 Task: Search one way flight ticket for 1 adult, 5 children, 2 infants in seat and 1 infant on lap in first from Allentown: Lehigh Valley International Airport (was Allentown-bethlehem-easton International Airport) to Greenville: Pitt-greenville Airport on 5-2-2023. Choice of flights is Southwest. Number of bags: 1 checked bag. Price is upto 35000. Outbound departure time preference is 15:00.
Action: Mouse moved to (298, 250)
Screenshot: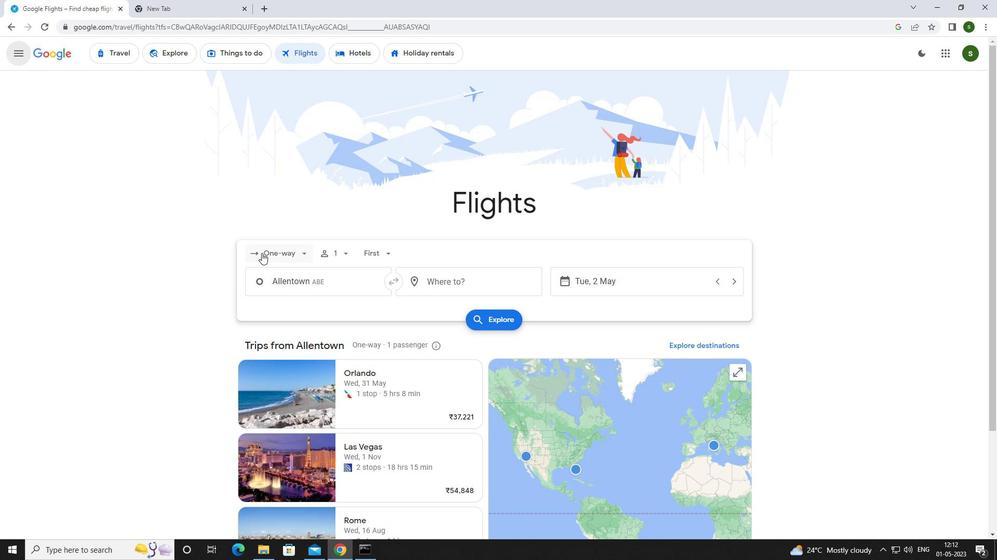 
Action: Mouse pressed left at (298, 250)
Screenshot: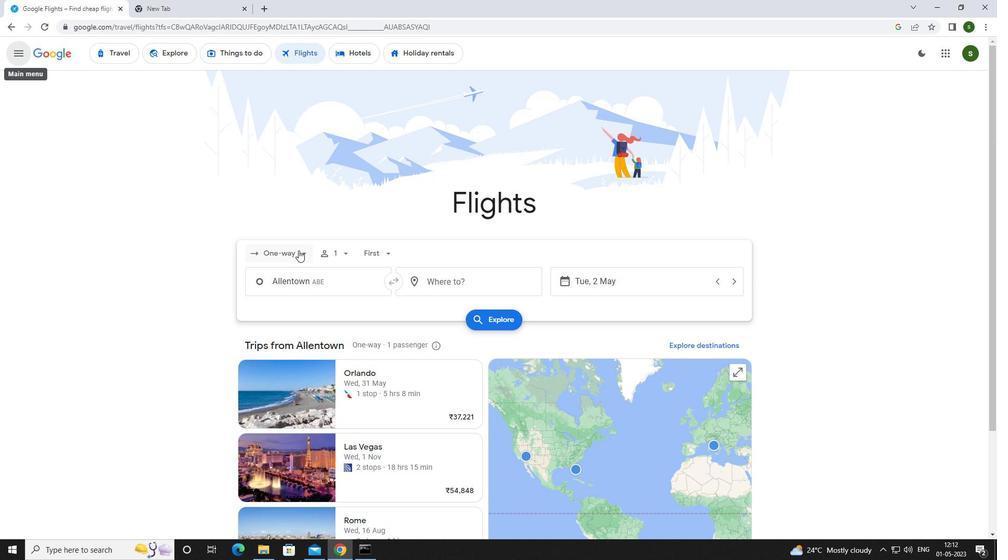 
Action: Mouse moved to (300, 304)
Screenshot: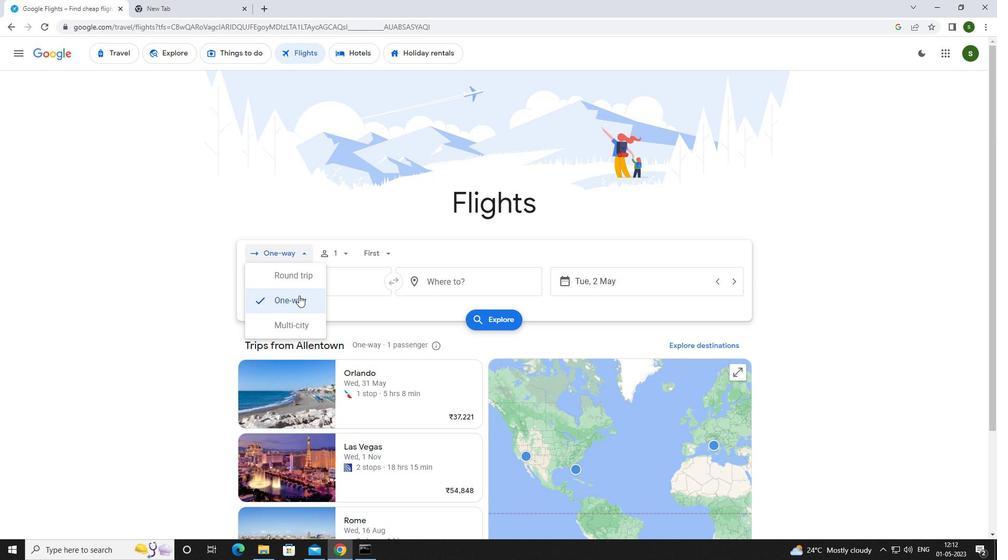 
Action: Mouse pressed left at (300, 304)
Screenshot: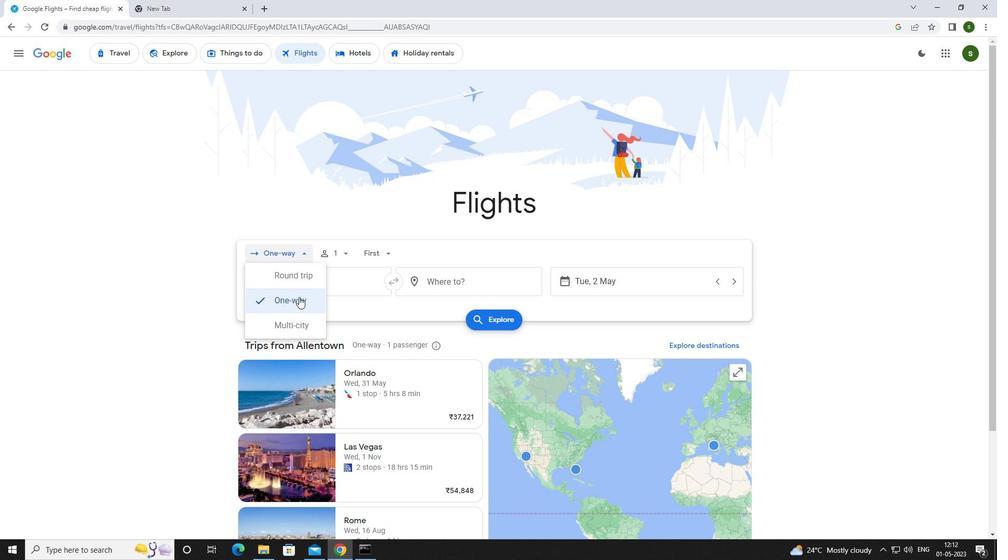 
Action: Mouse moved to (345, 256)
Screenshot: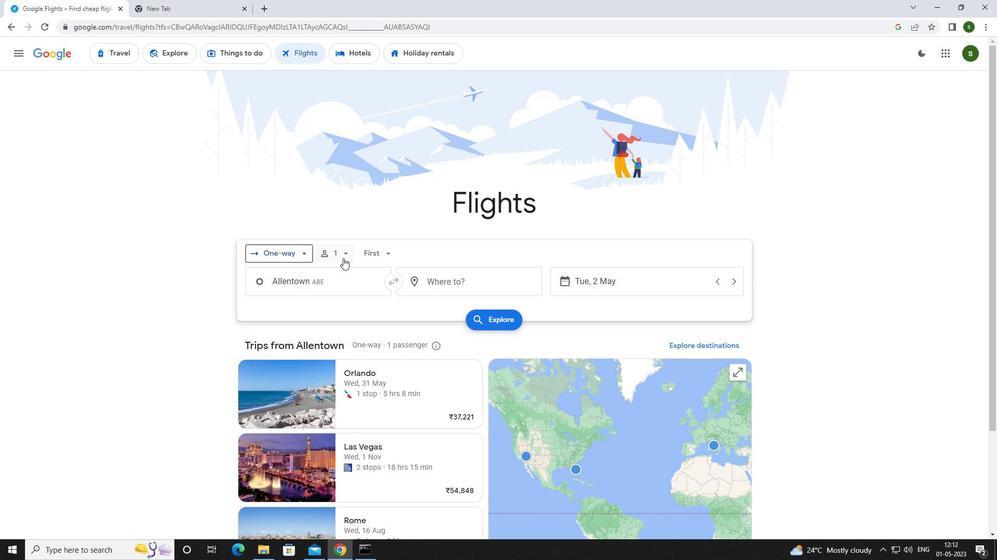 
Action: Mouse pressed left at (345, 256)
Screenshot: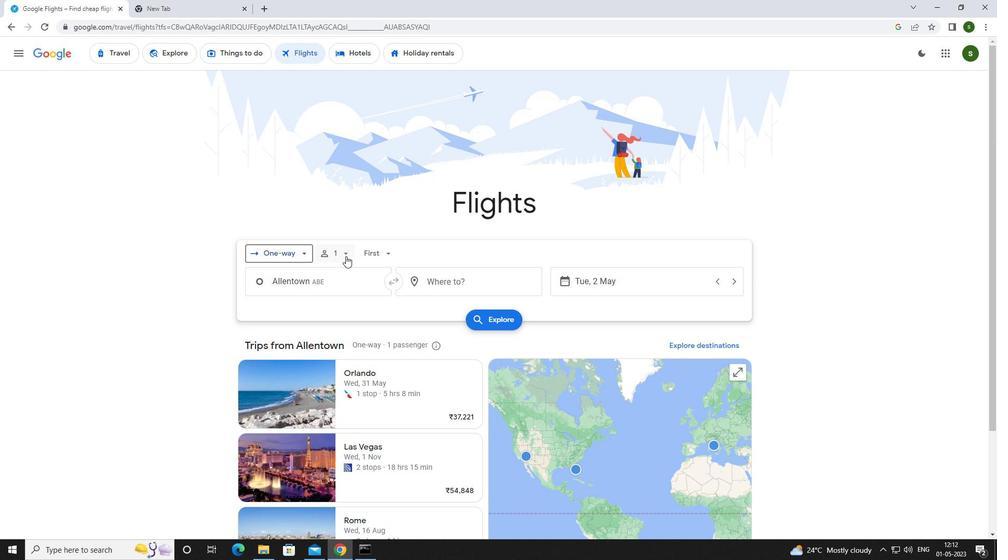 
Action: Mouse moved to (422, 302)
Screenshot: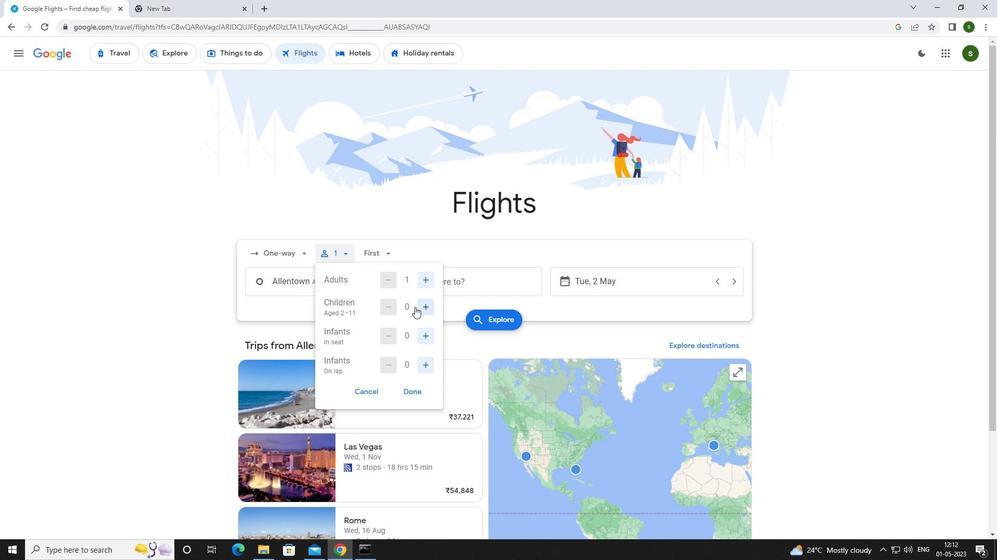 
Action: Mouse pressed left at (422, 302)
Screenshot: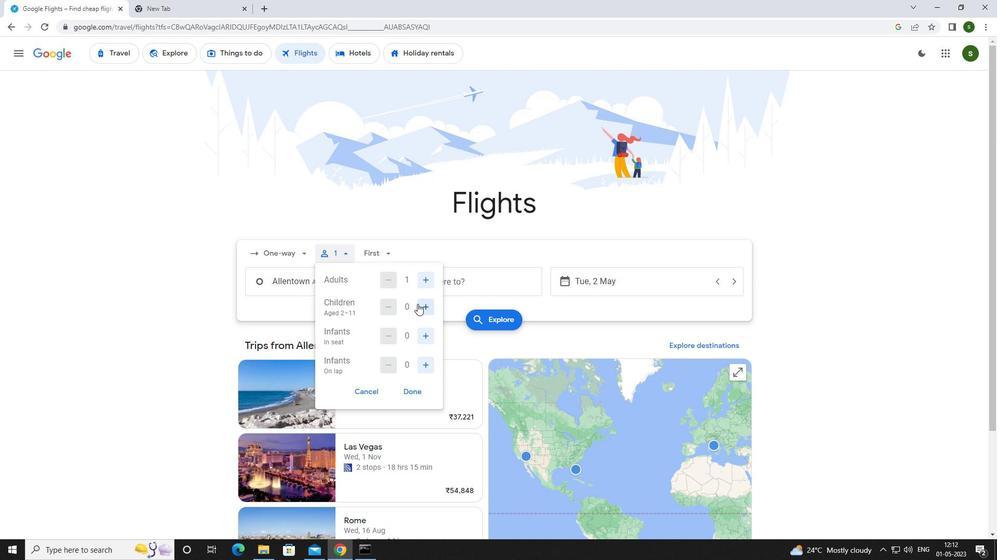 
Action: Mouse pressed left at (422, 302)
Screenshot: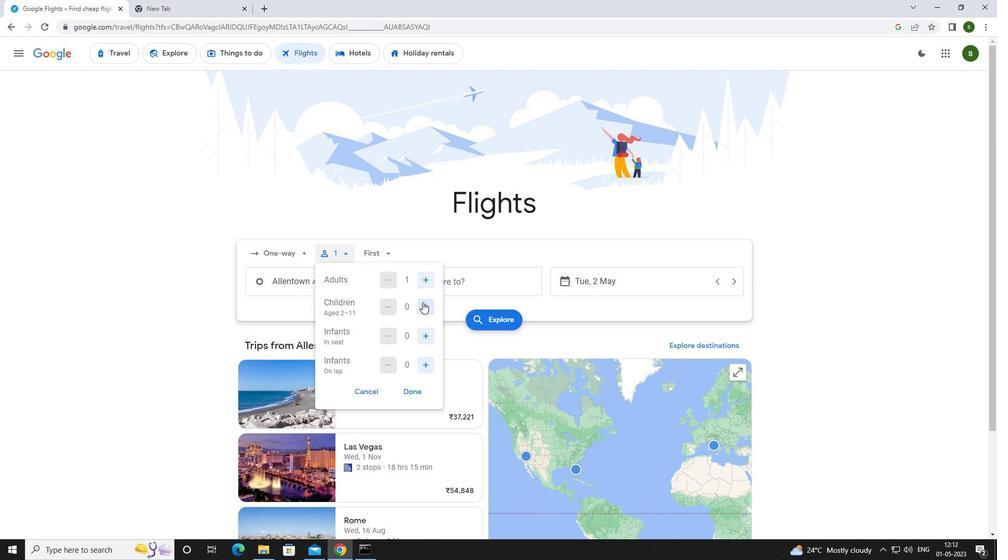 
Action: Mouse pressed left at (422, 302)
Screenshot: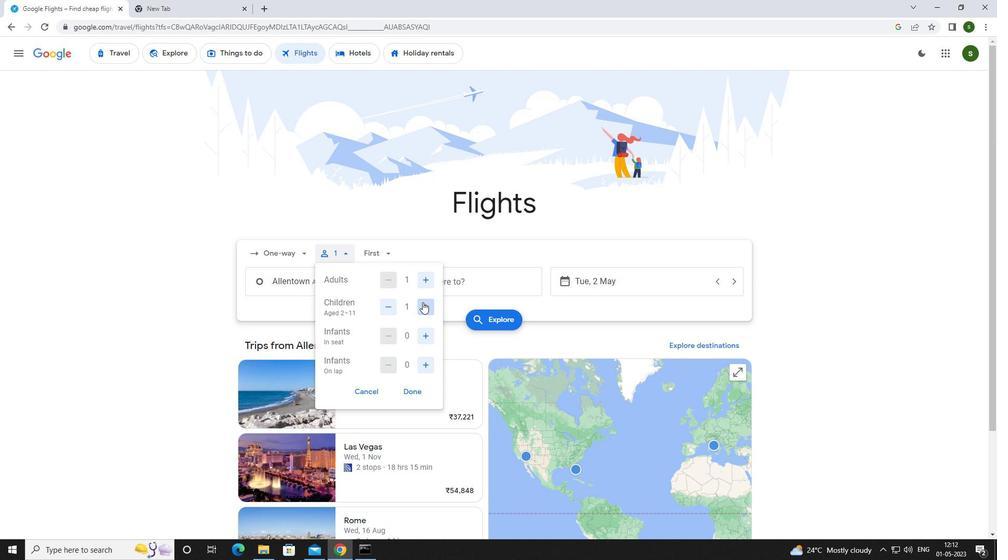 
Action: Mouse pressed left at (422, 302)
Screenshot: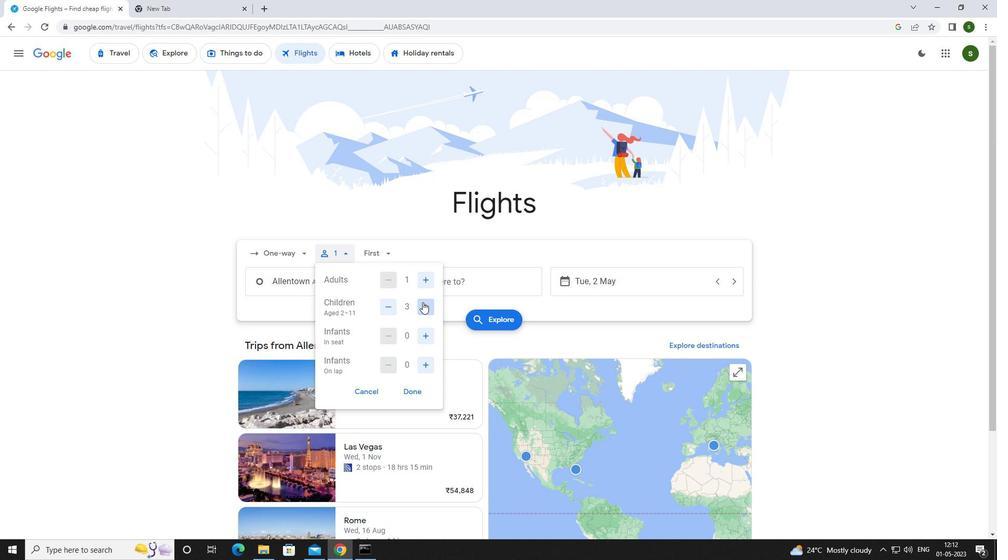 
Action: Mouse pressed left at (422, 302)
Screenshot: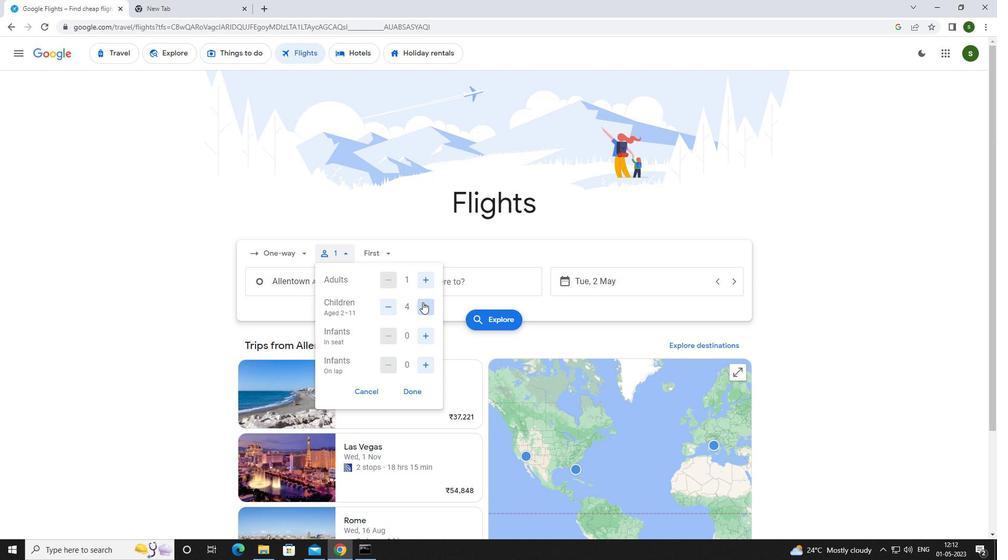 
Action: Mouse moved to (421, 335)
Screenshot: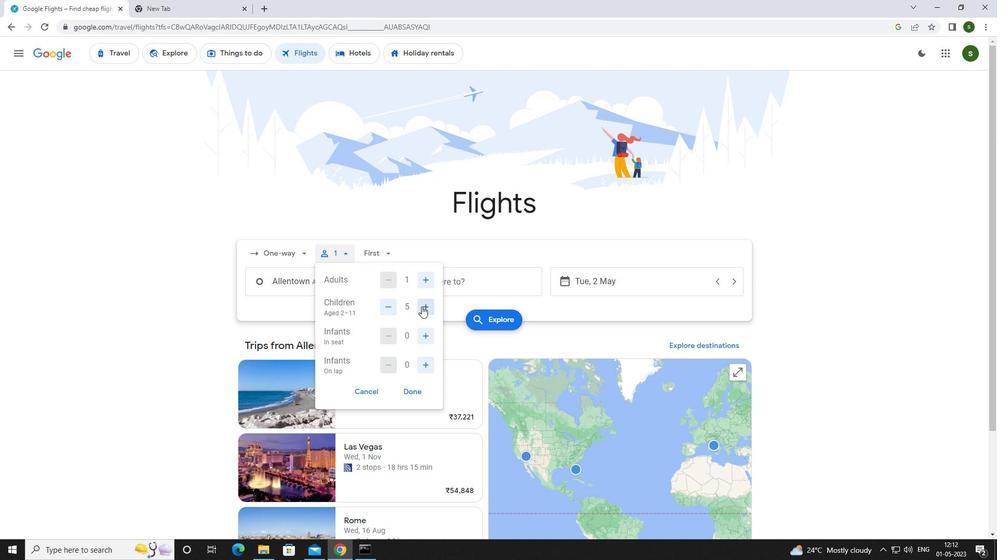 
Action: Mouse pressed left at (421, 335)
Screenshot: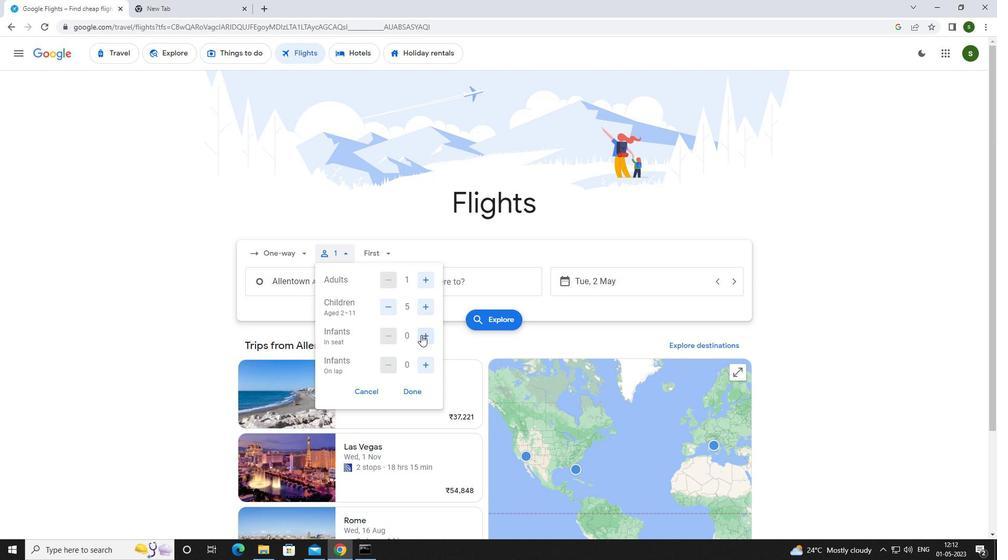 
Action: Mouse pressed left at (421, 335)
Screenshot: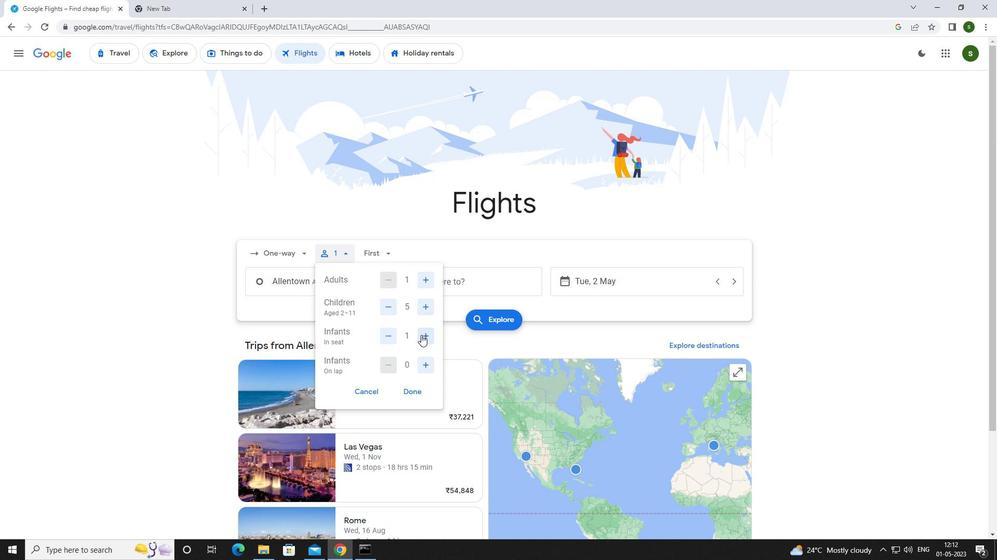 
Action: Mouse moved to (424, 360)
Screenshot: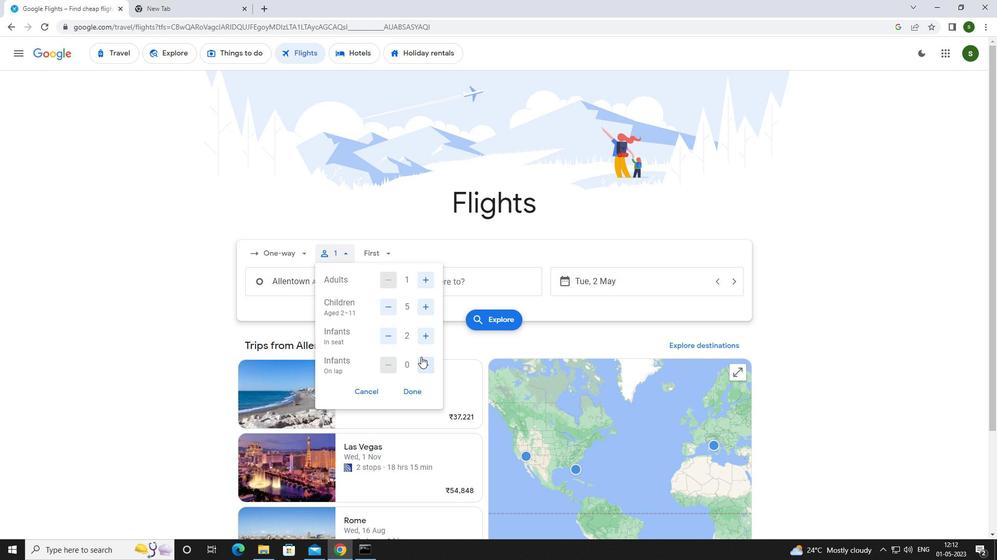 
Action: Mouse pressed left at (424, 360)
Screenshot: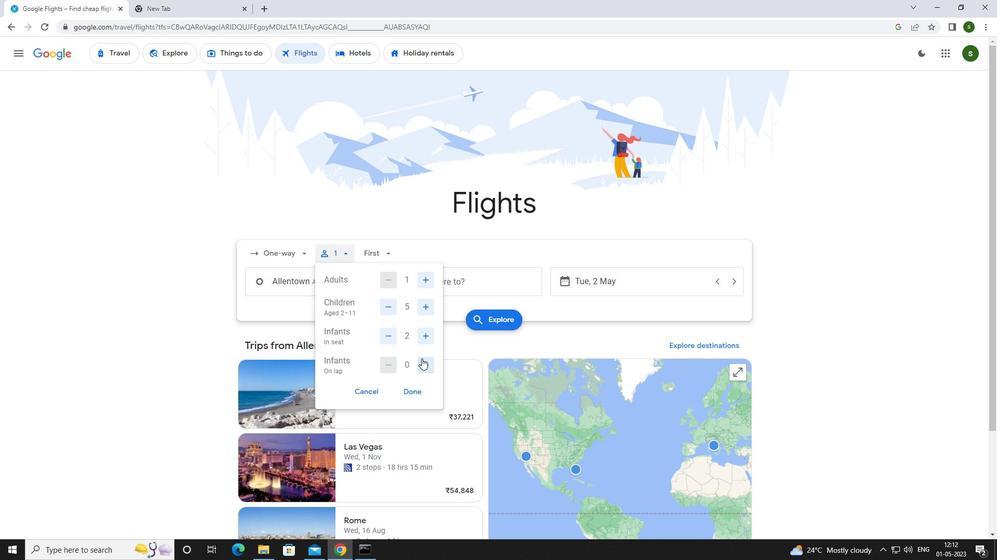 
Action: Mouse moved to (393, 338)
Screenshot: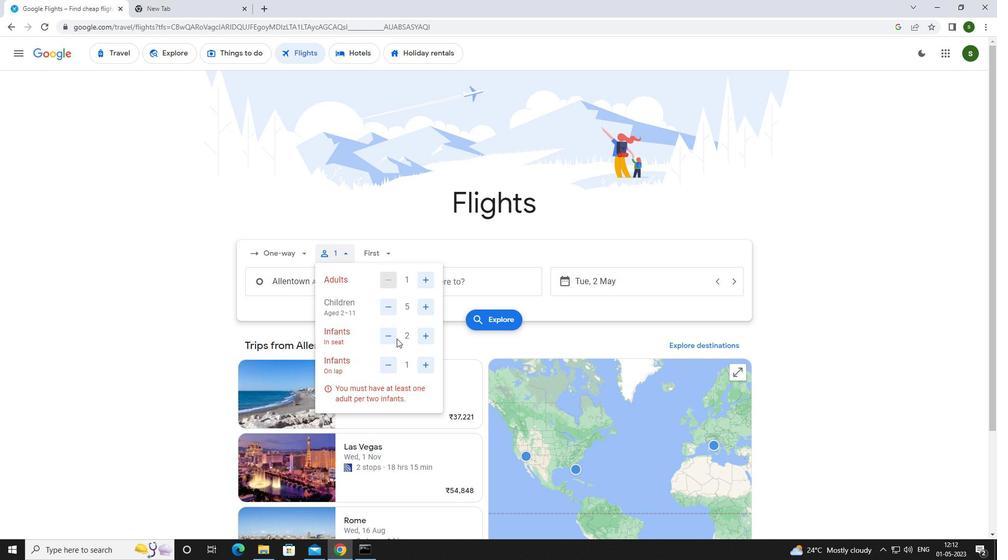 
Action: Mouse pressed left at (393, 338)
Screenshot: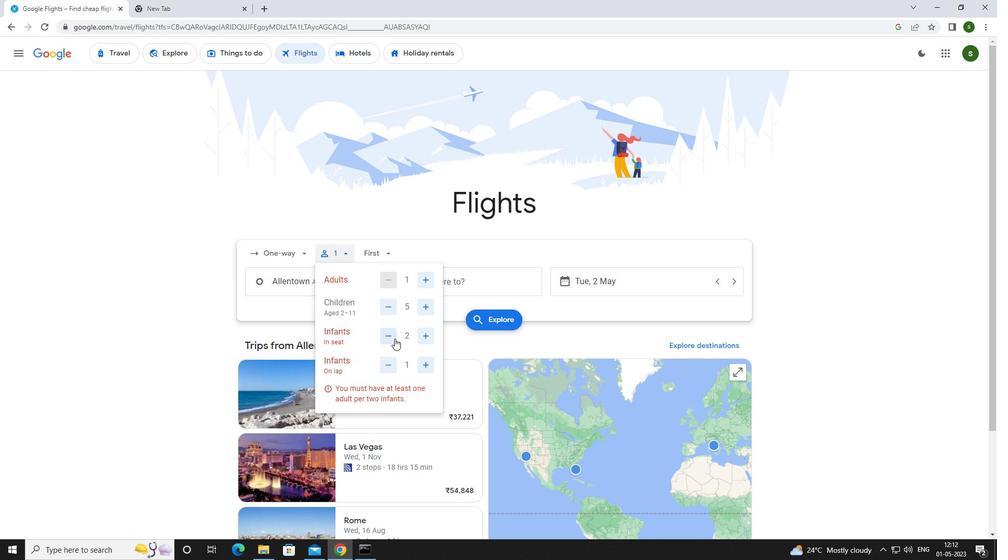 
Action: Mouse moved to (385, 256)
Screenshot: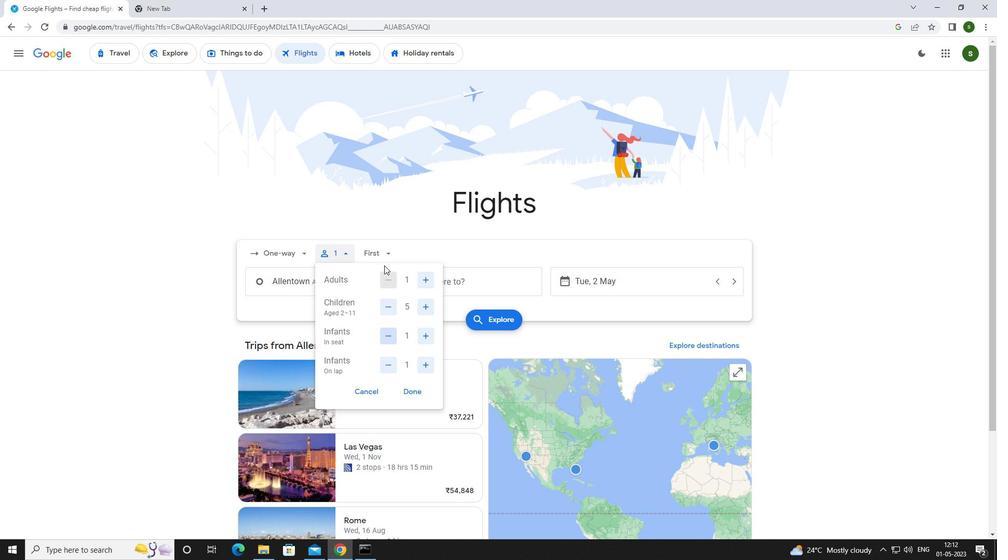
Action: Mouse pressed left at (385, 256)
Screenshot: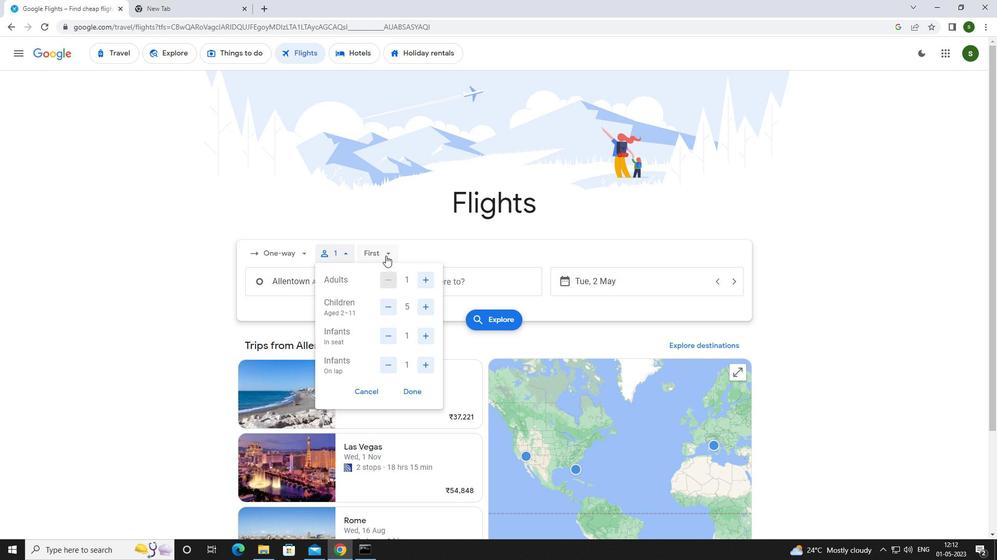 
Action: Mouse moved to (409, 349)
Screenshot: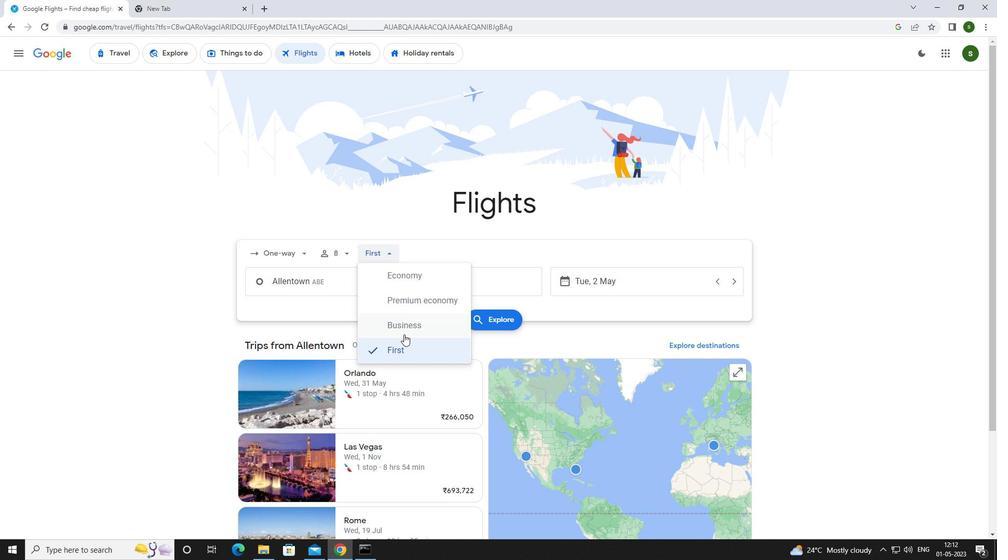 
Action: Mouse pressed left at (409, 349)
Screenshot: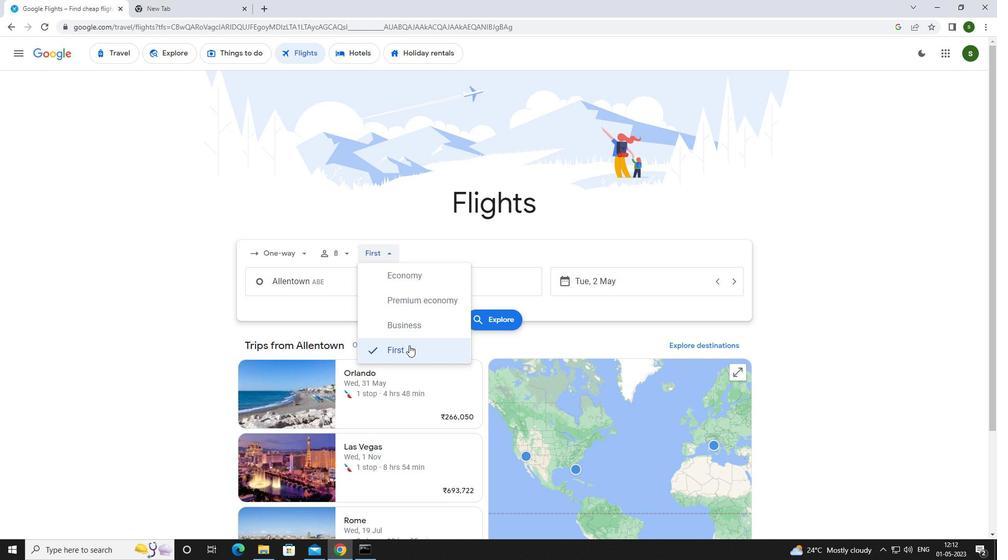 
Action: Mouse moved to (352, 284)
Screenshot: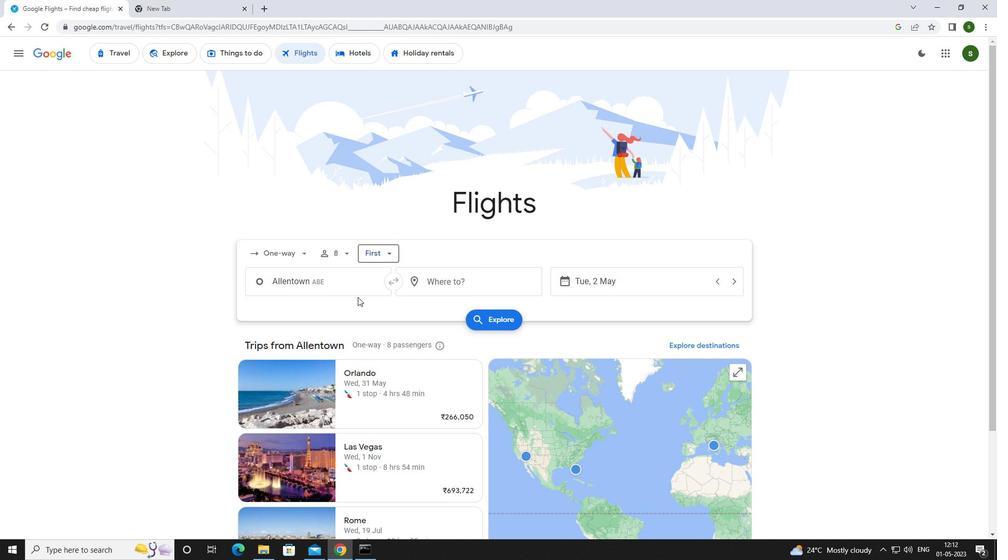 
Action: Mouse pressed left at (352, 284)
Screenshot: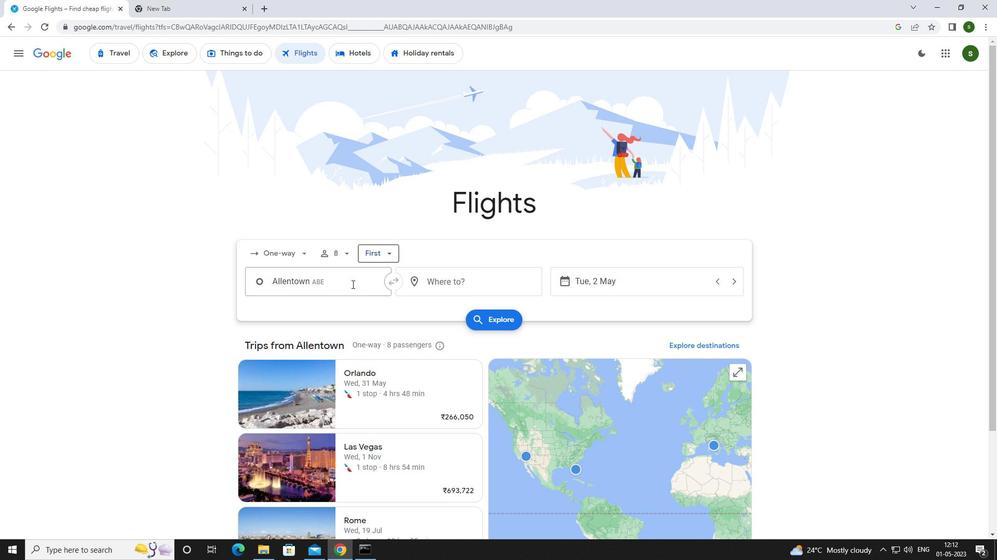 
Action: Mouse moved to (352, 284)
Screenshot: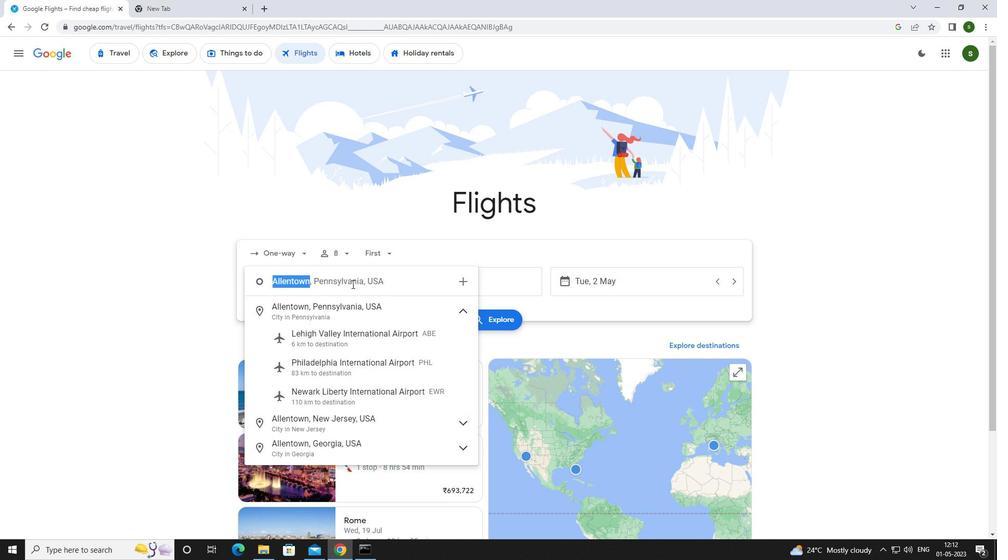 
Action: Key pressed <Key.caps_lock>l<Key.caps_lock>ehigh
Screenshot: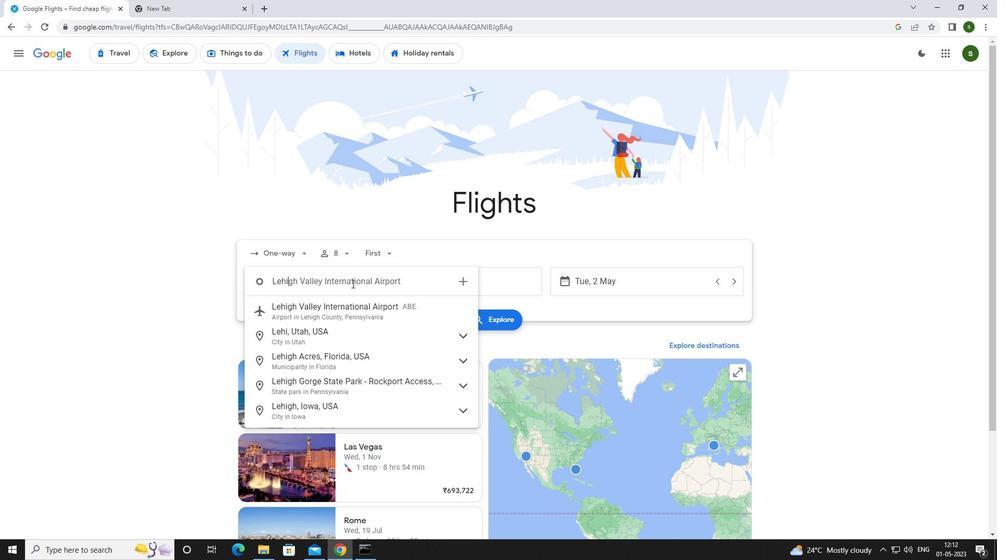 
Action: Mouse moved to (346, 314)
Screenshot: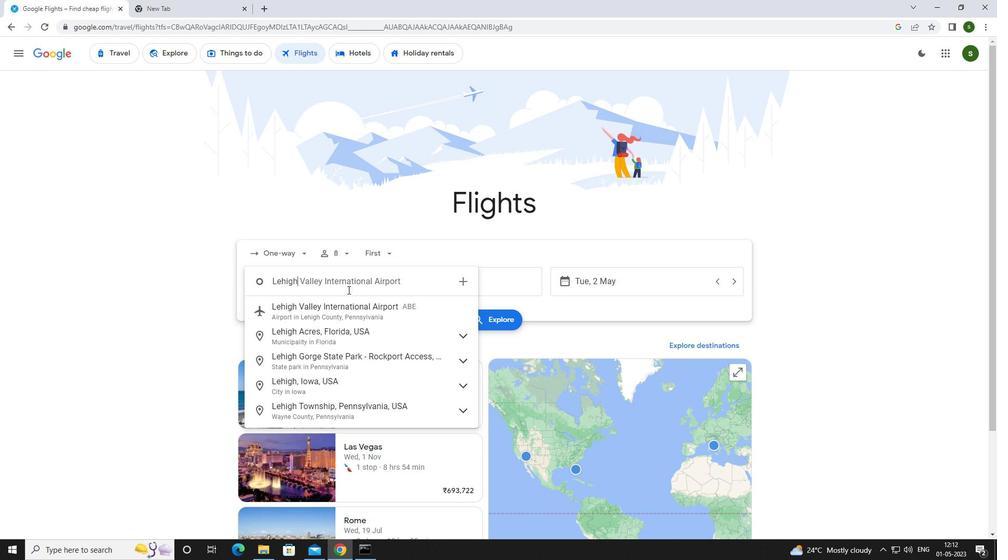 
Action: Mouse pressed left at (346, 314)
Screenshot: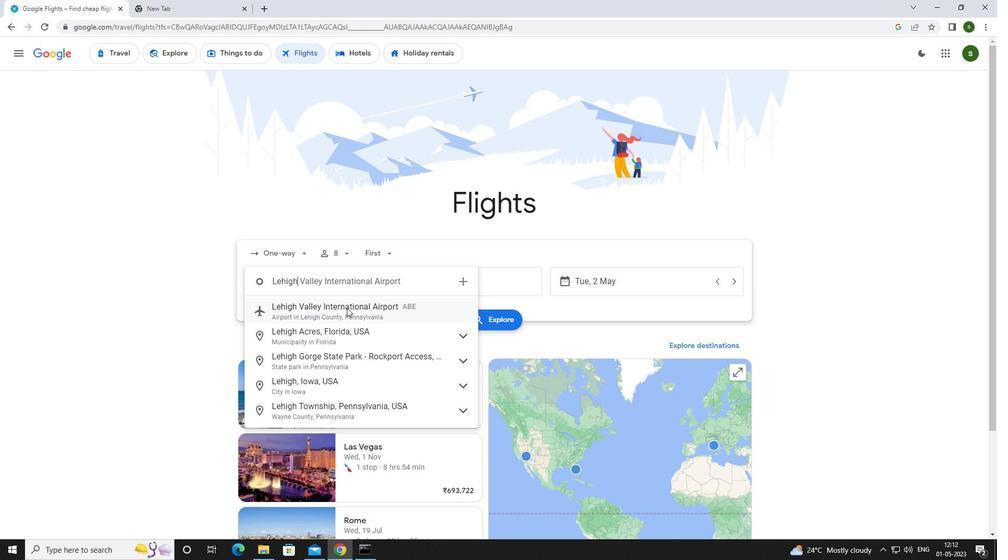 
Action: Mouse moved to (458, 284)
Screenshot: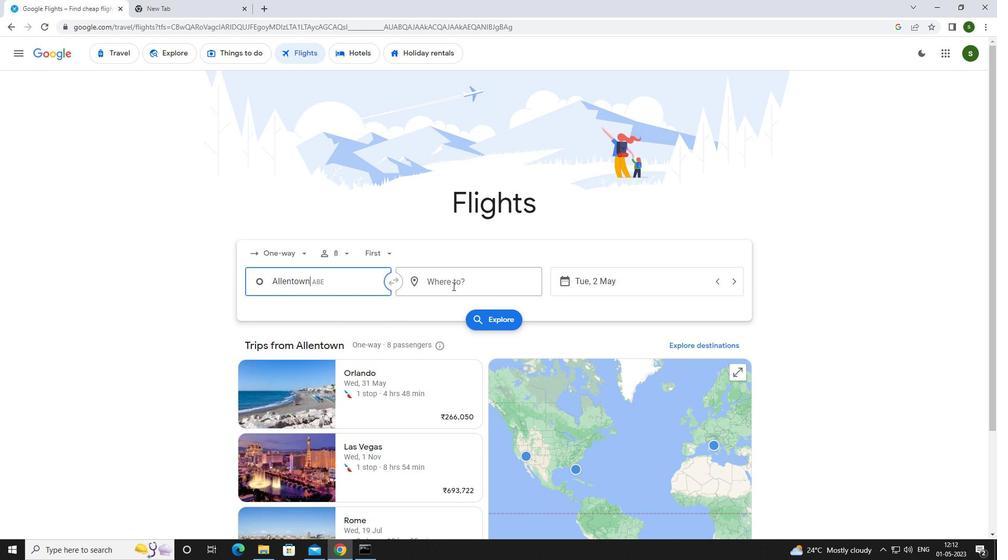
Action: Mouse pressed left at (458, 284)
Screenshot: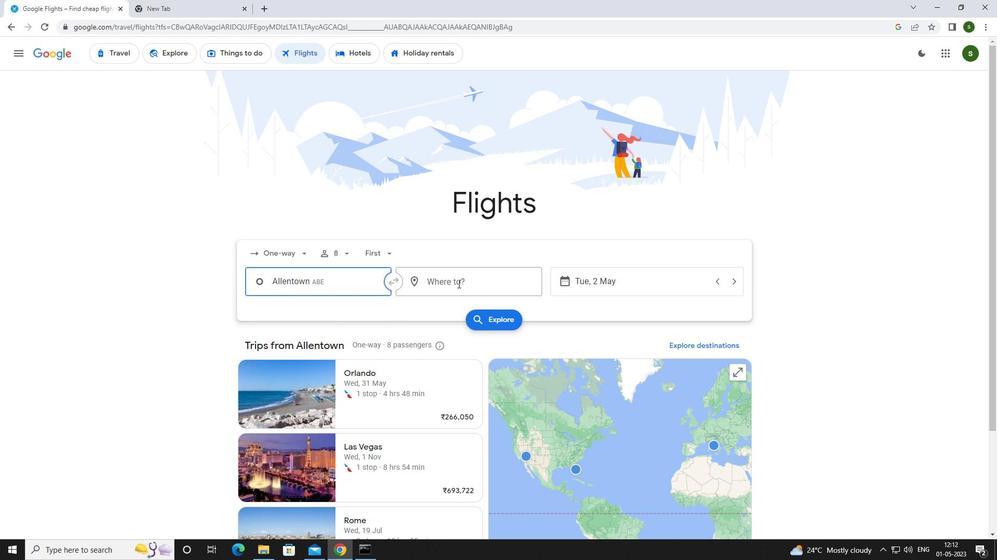 
Action: Mouse moved to (448, 286)
Screenshot: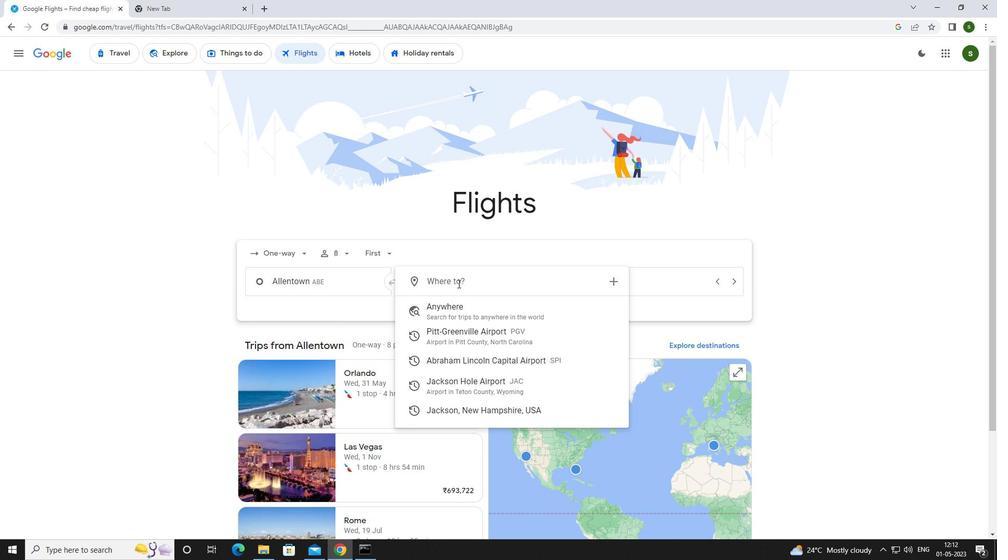 
Action: Key pressed <Key.caps_lock>p<Key.caps_lock>itt
Screenshot: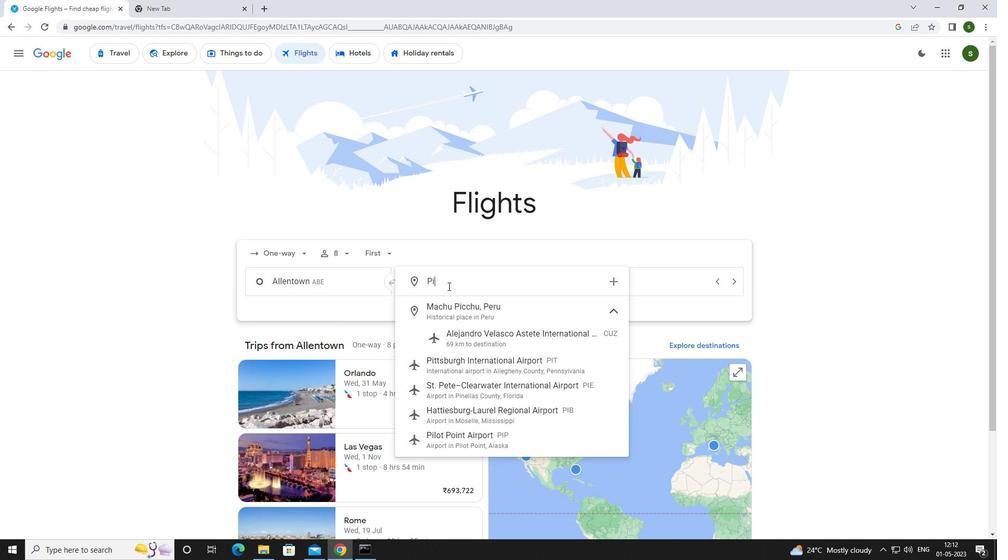 
Action: Mouse moved to (465, 390)
Screenshot: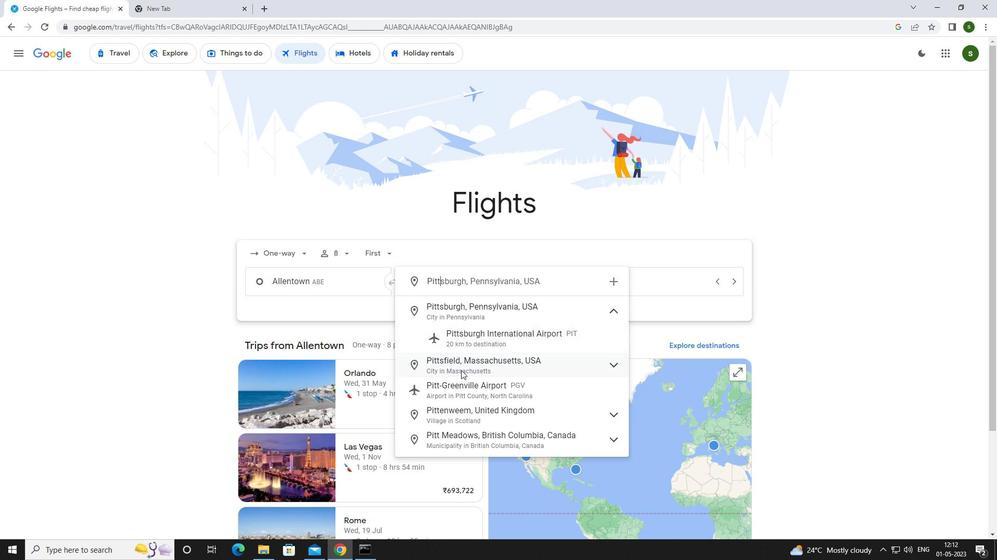 
Action: Mouse pressed left at (465, 390)
Screenshot: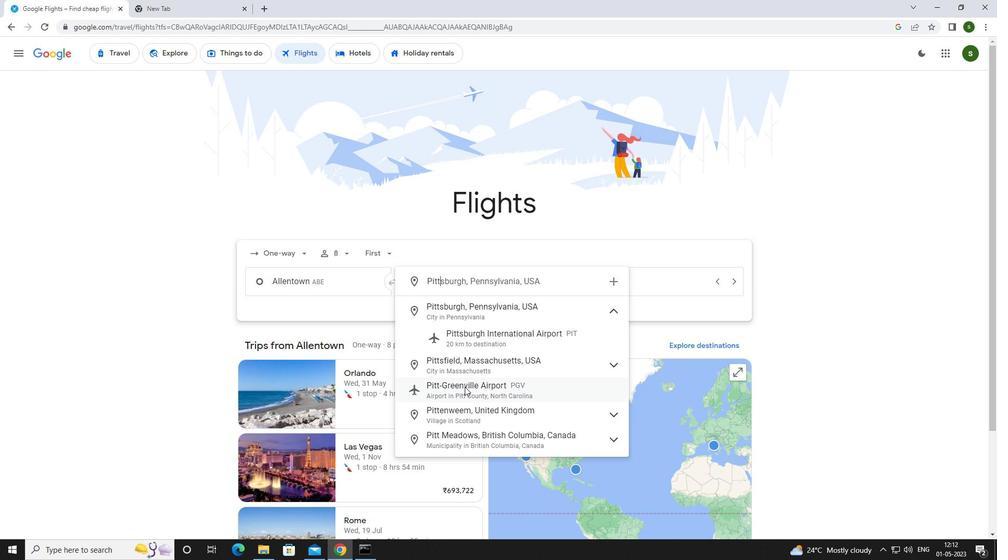 
Action: Mouse moved to (628, 288)
Screenshot: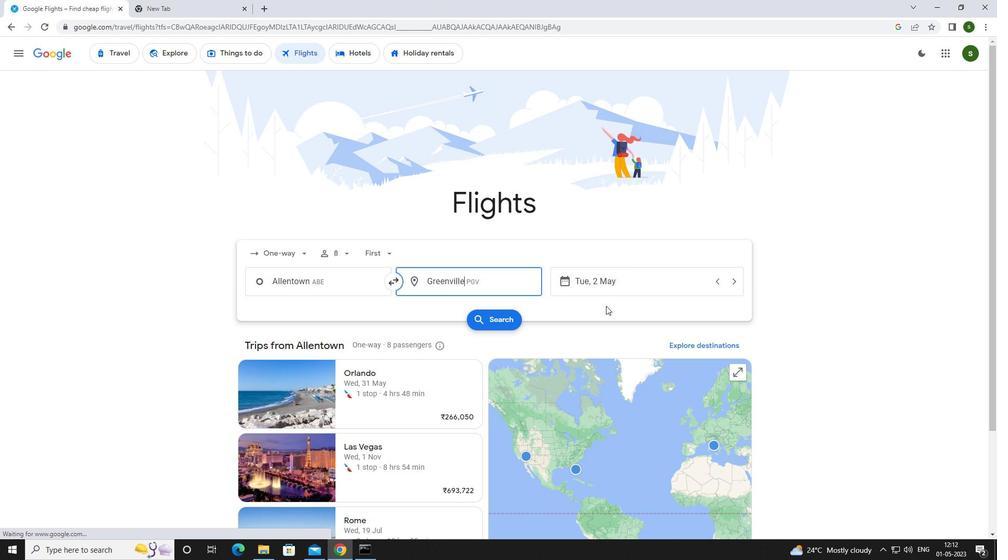 
Action: Mouse pressed left at (628, 288)
Screenshot: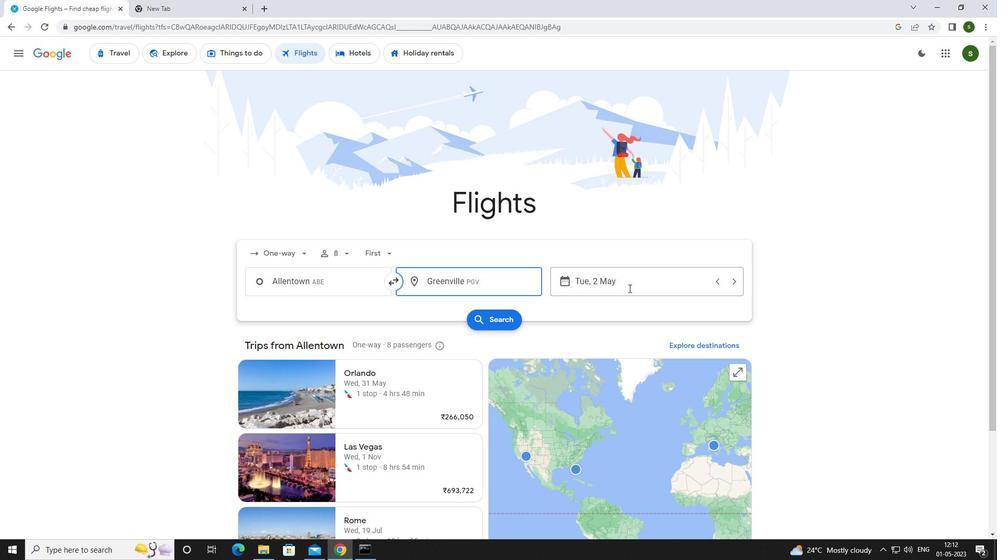 
Action: Mouse moved to (416, 351)
Screenshot: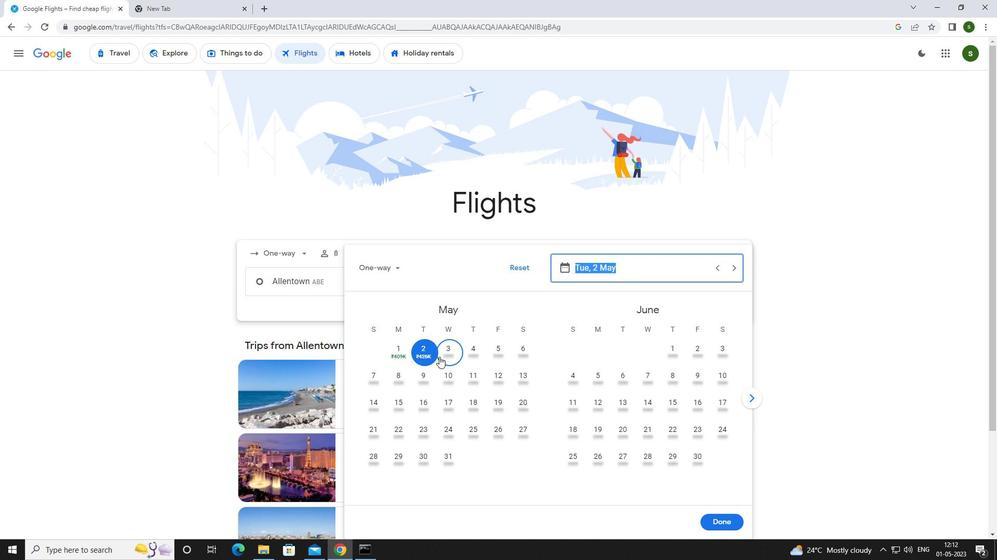 
Action: Mouse pressed left at (416, 351)
Screenshot: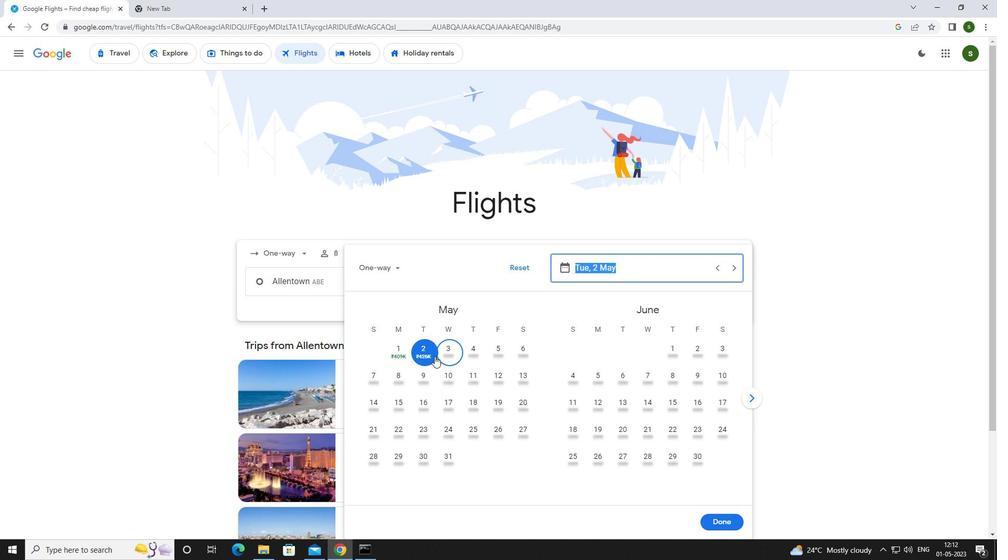 
Action: Mouse moved to (721, 522)
Screenshot: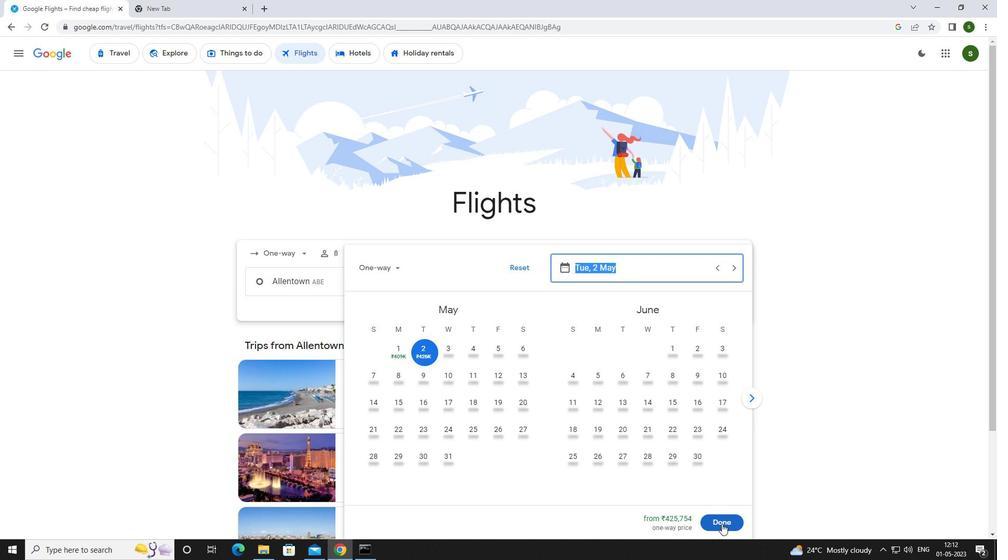 
Action: Mouse pressed left at (721, 522)
Screenshot: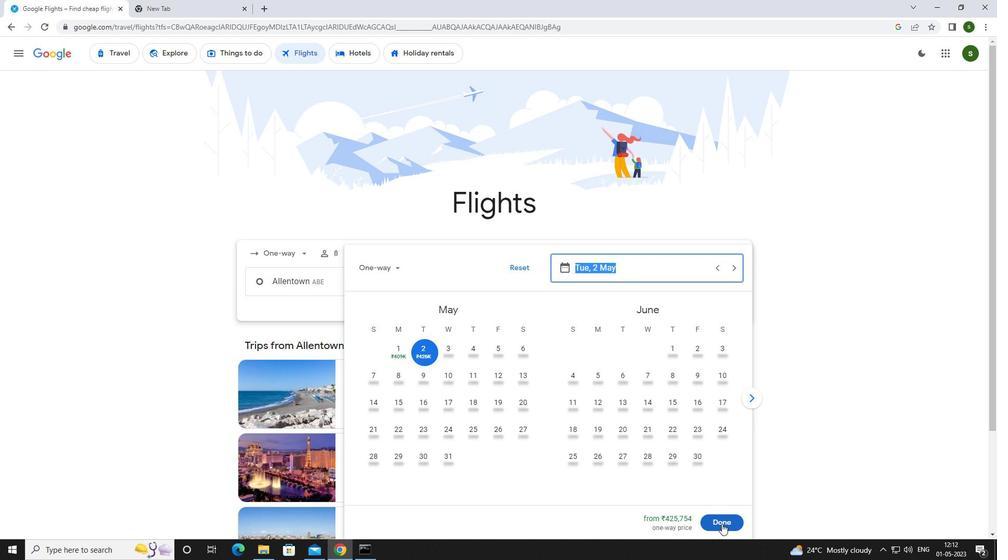 
Action: Mouse moved to (512, 321)
Screenshot: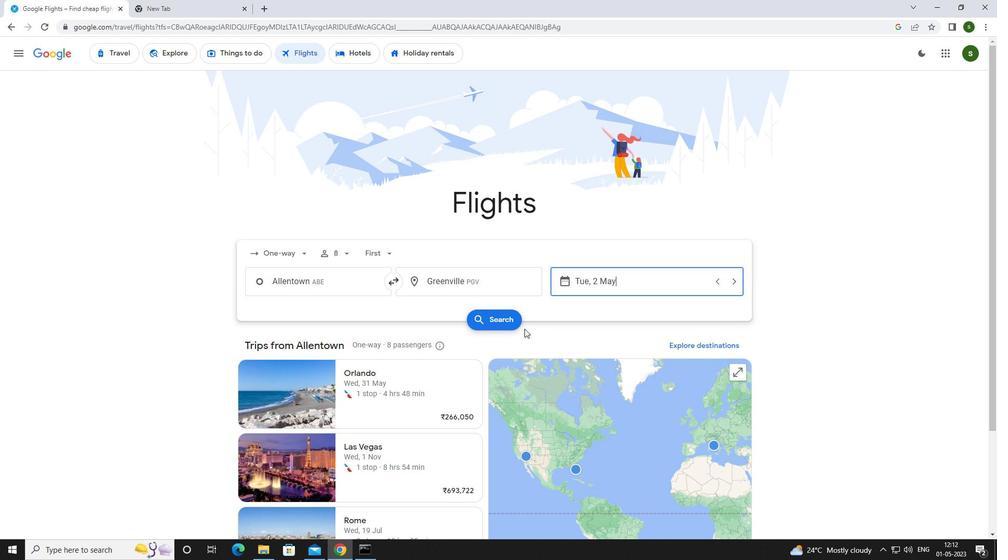 
Action: Mouse pressed left at (512, 321)
Screenshot: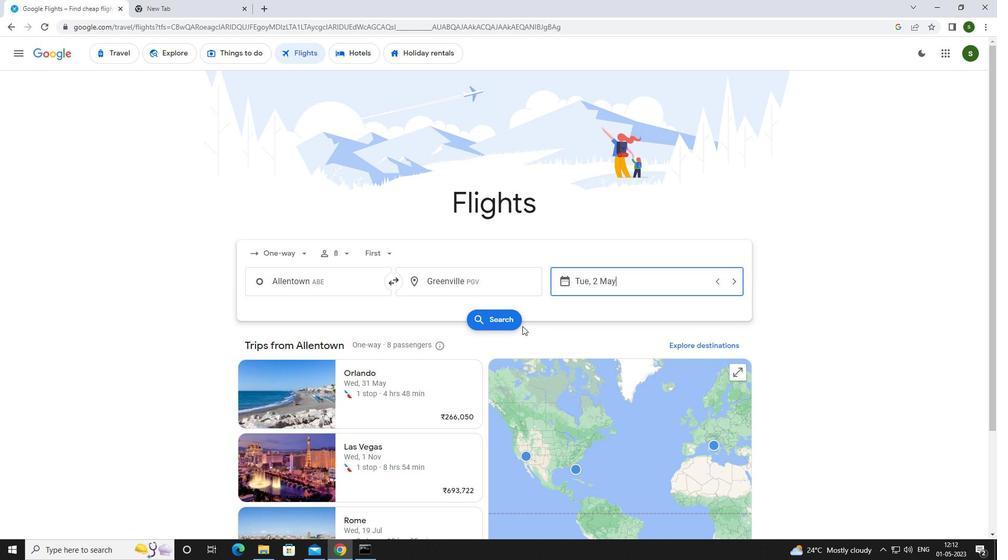 
Action: Mouse moved to (244, 146)
Screenshot: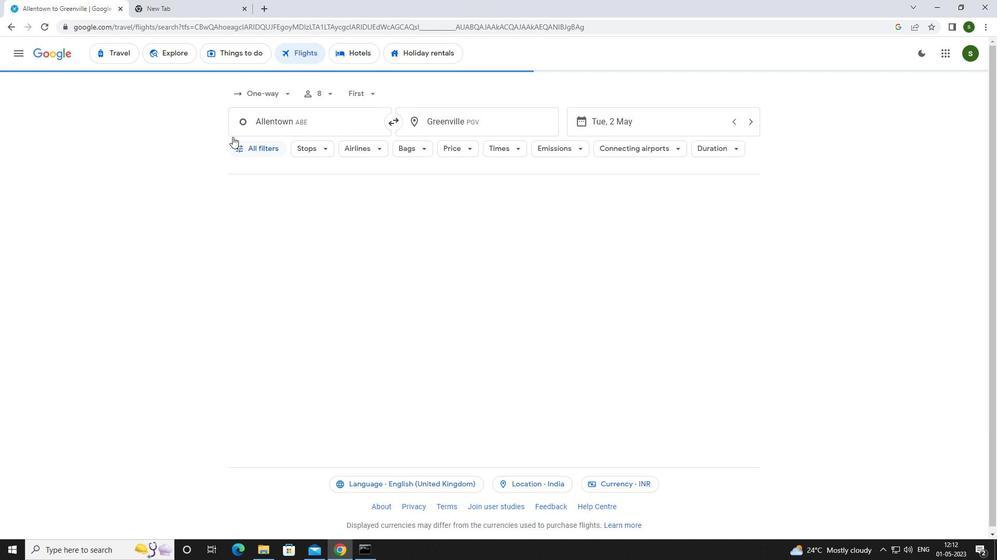 
Action: Mouse pressed left at (244, 146)
Screenshot: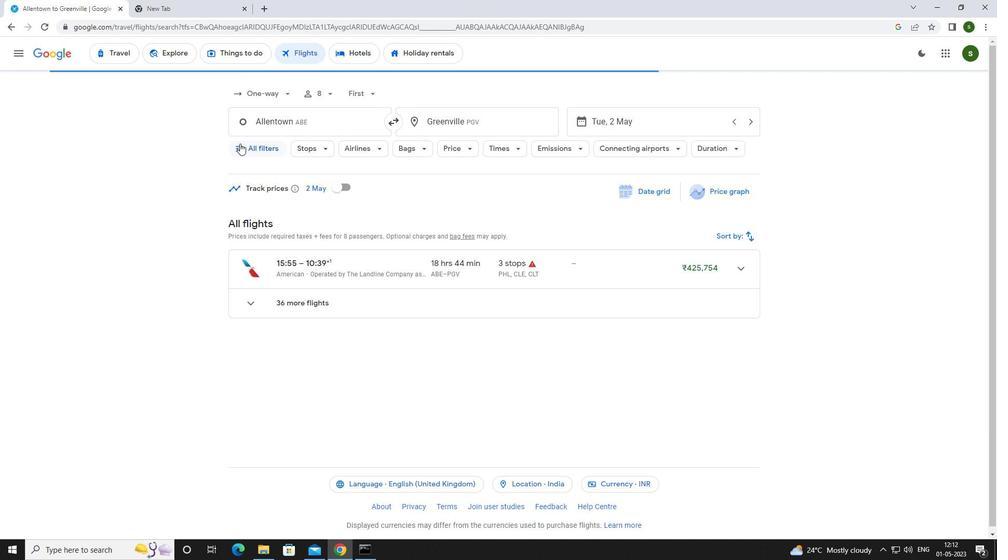 
Action: Mouse moved to (385, 370)
Screenshot: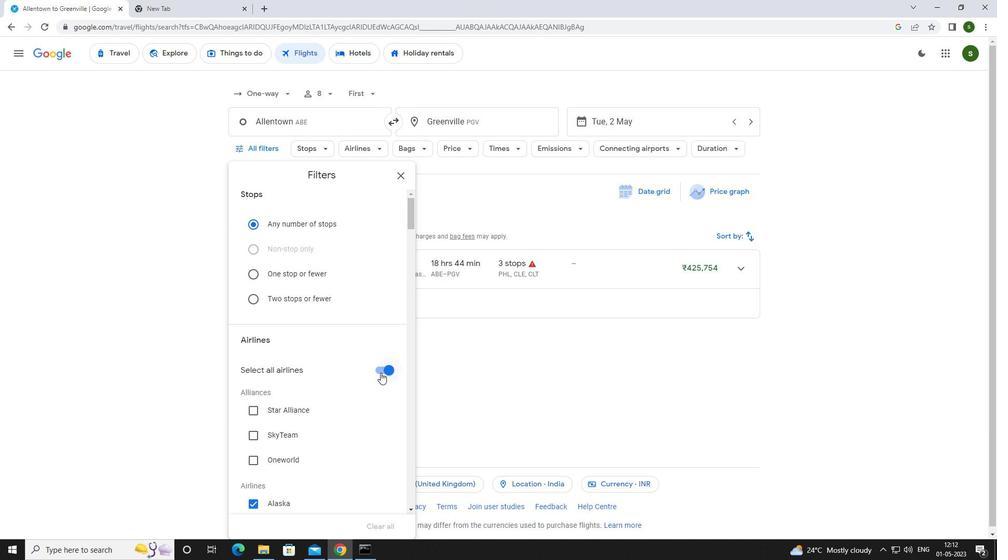 
Action: Mouse pressed left at (385, 370)
Screenshot: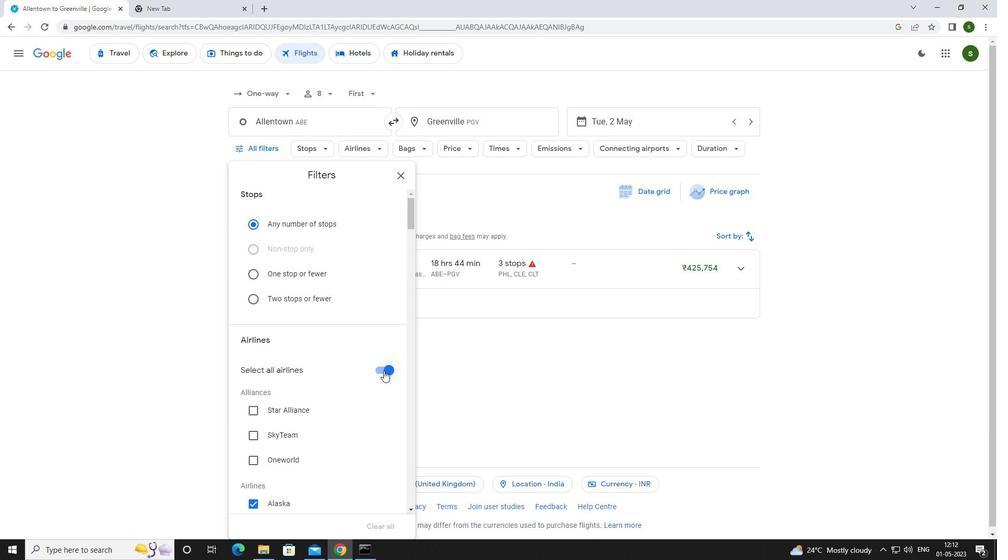 
Action: Mouse moved to (349, 321)
Screenshot: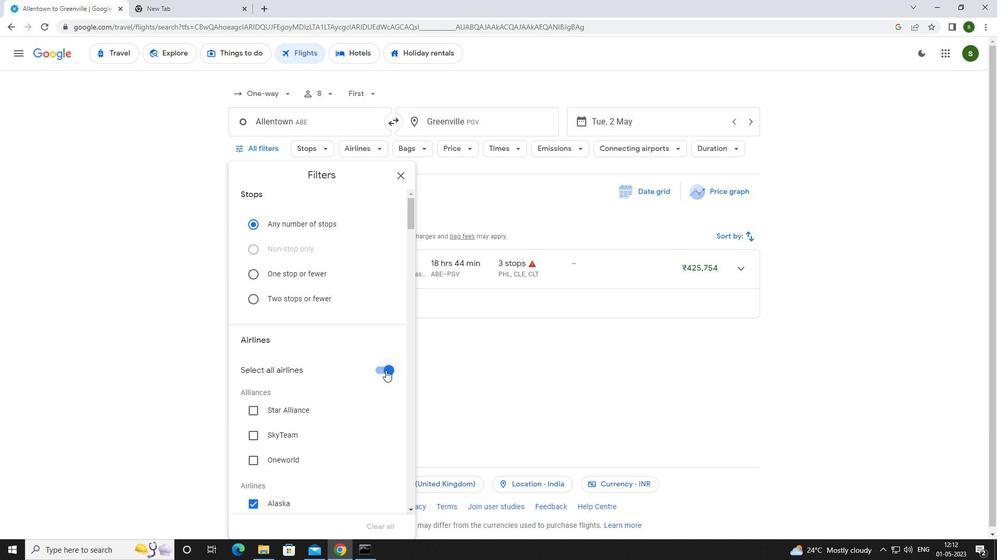 
Action: Mouse scrolled (349, 320) with delta (0, 0)
Screenshot: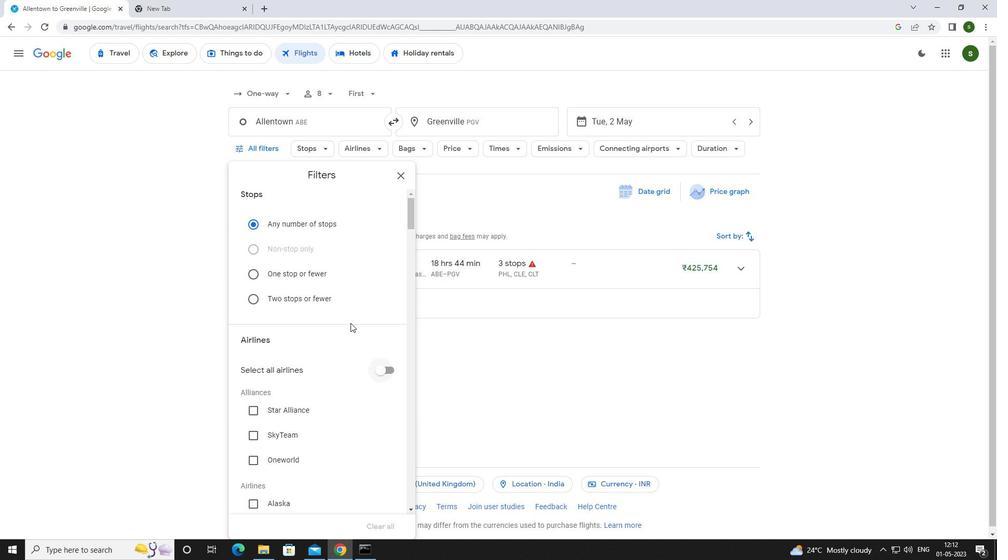 
Action: Mouse scrolled (349, 320) with delta (0, 0)
Screenshot: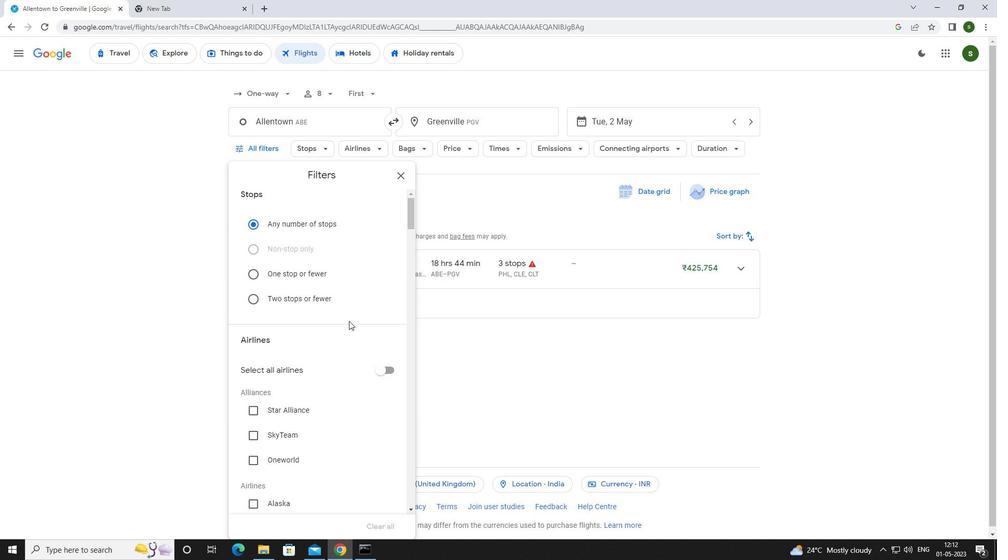 
Action: Mouse scrolled (349, 320) with delta (0, 0)
Screenshot: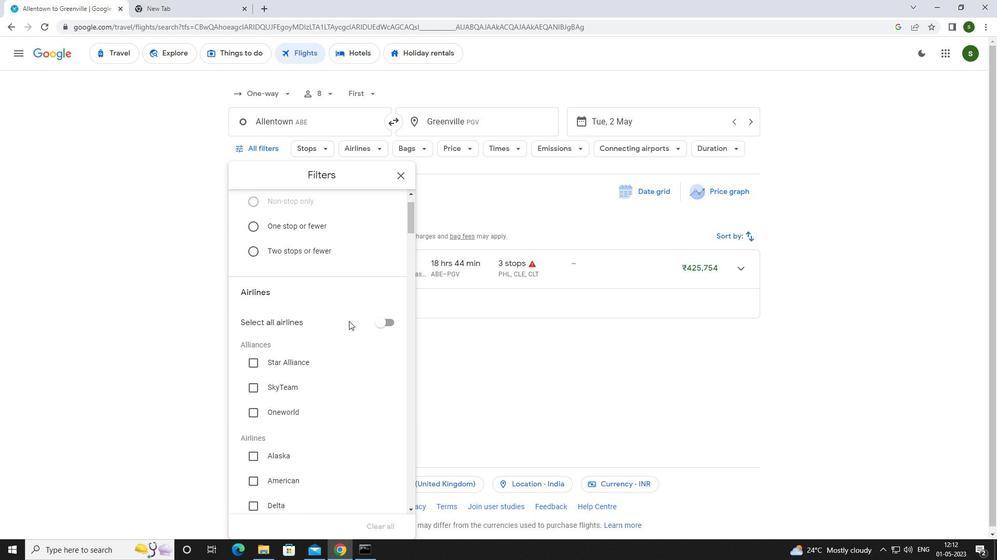 
Action: Mouse scrolled (349, 320) with delta (0, 0)
Screenshot: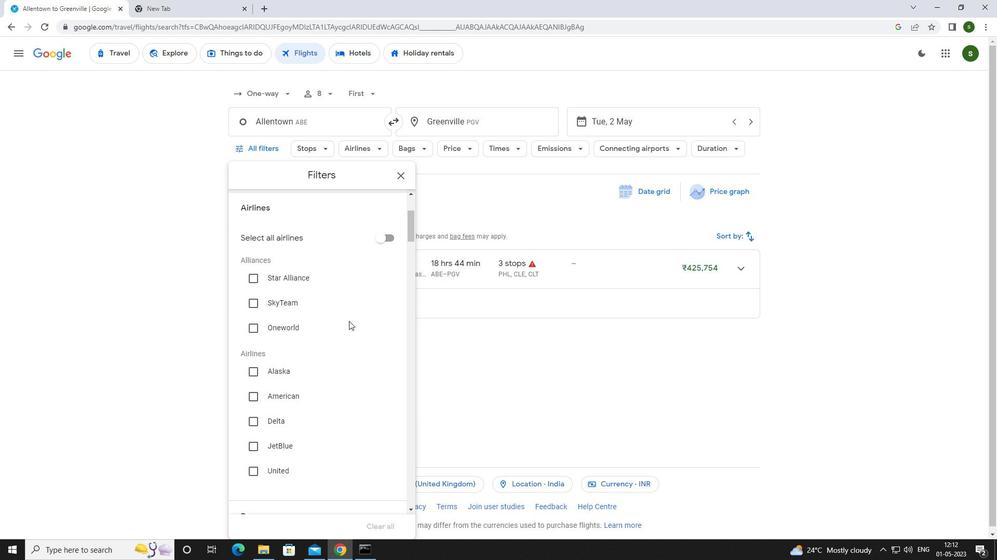 
Action: Mouse scrolled (349, 320) with delta (0, 0)
Screenshot: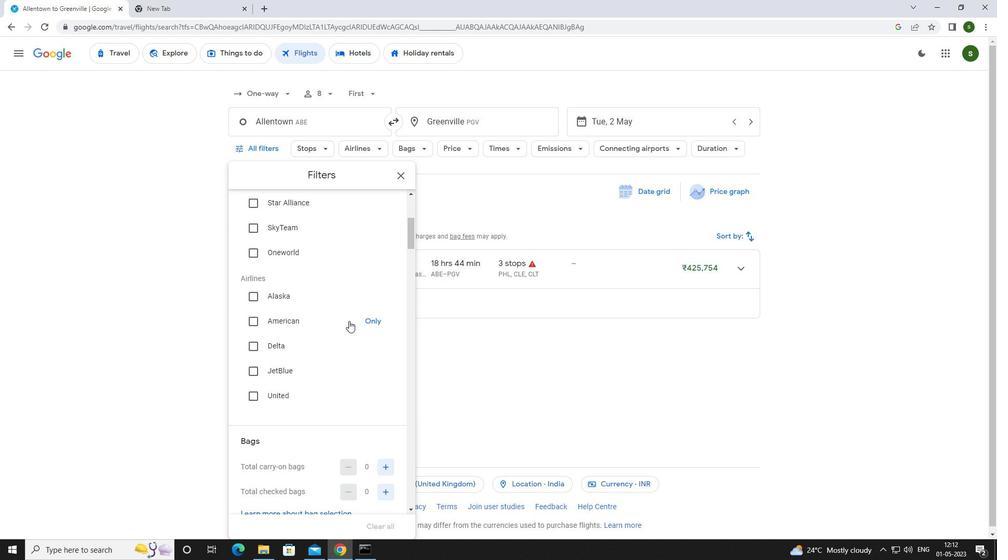 
Action: Mouse scrolled (349, 320) with delta (0, 0)
Screenshot: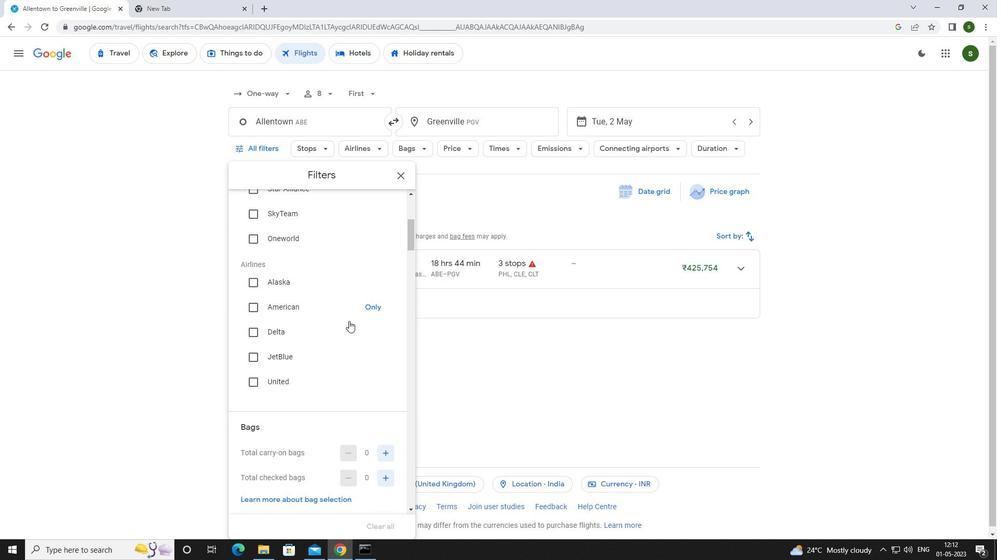 
Action: Mouse moved to (383, 390)
Screenshot: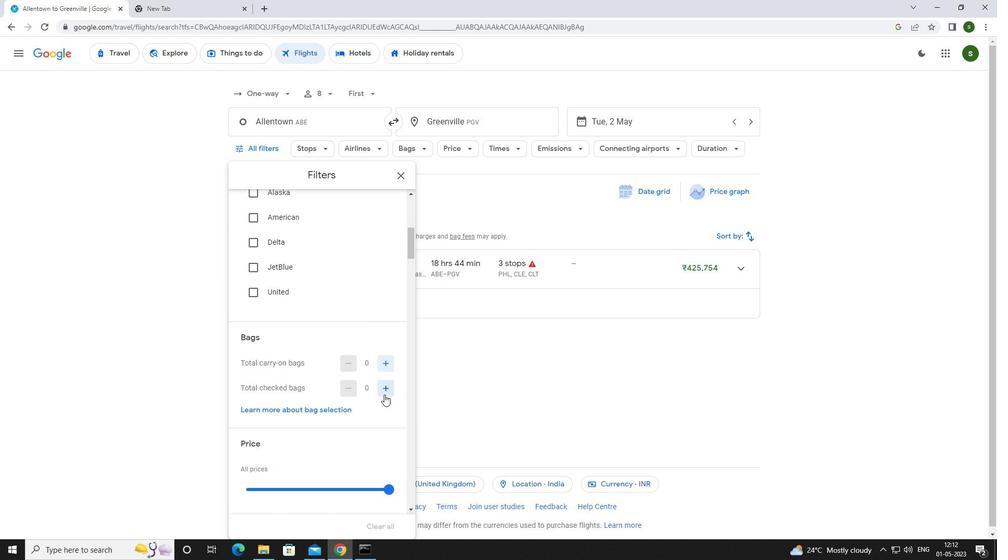 
Action: Mouse pressed left at (383, 390)
Screenshot: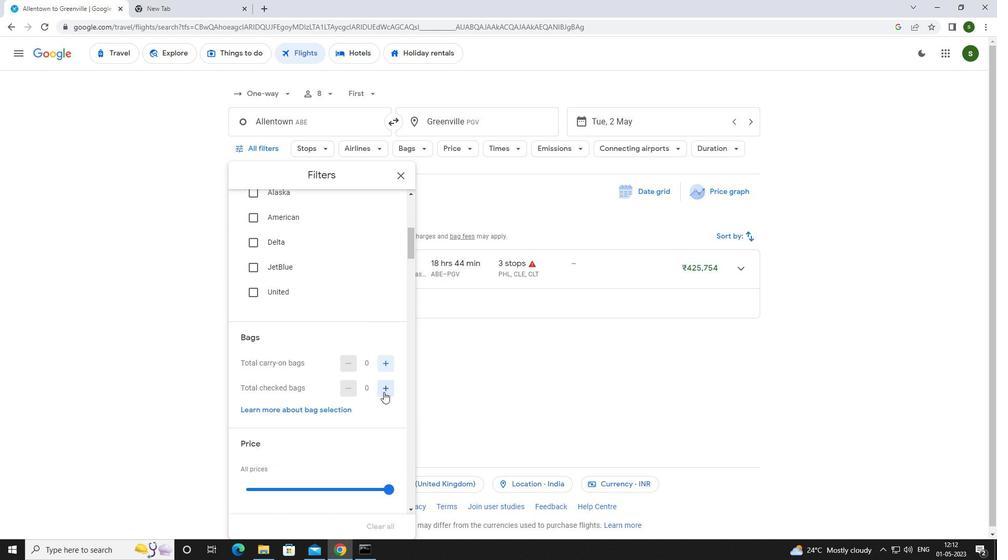 
Action: Mouse moved to (348, 353)
Screenshot: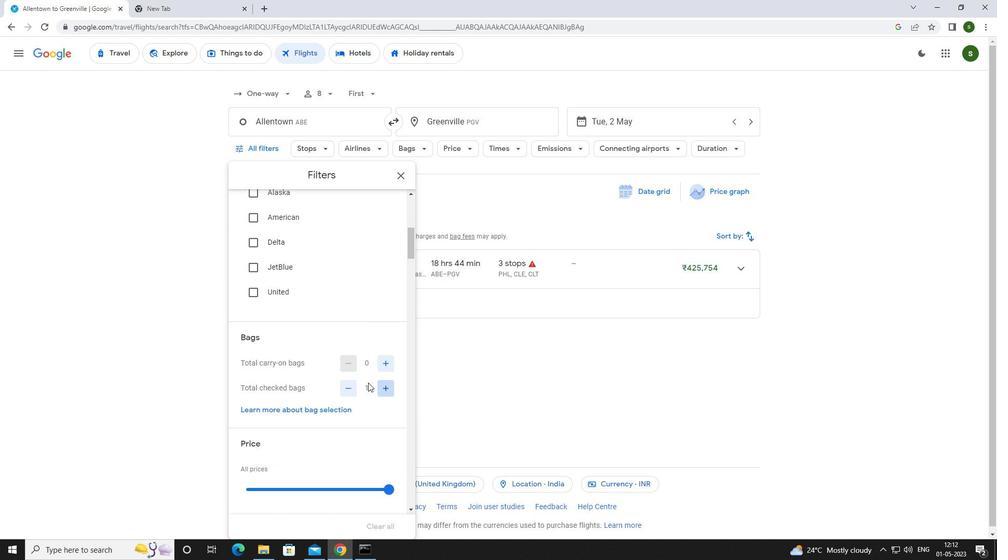 
Action: Mouse scrolled (348, 353) with delta (0, 0)
Screenshot: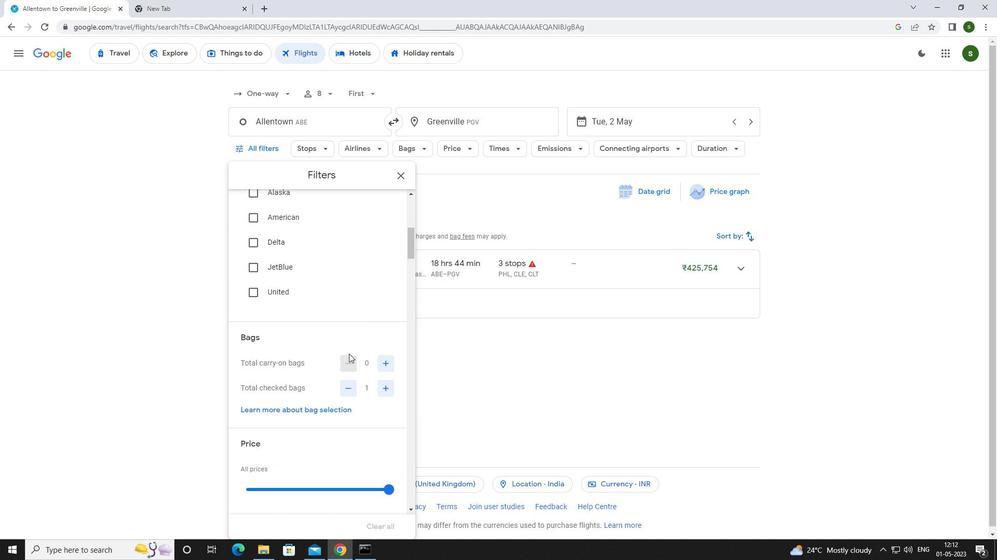 
Action: Mouse scrolled (348, 353) with delta (0, 0)
Screenshot: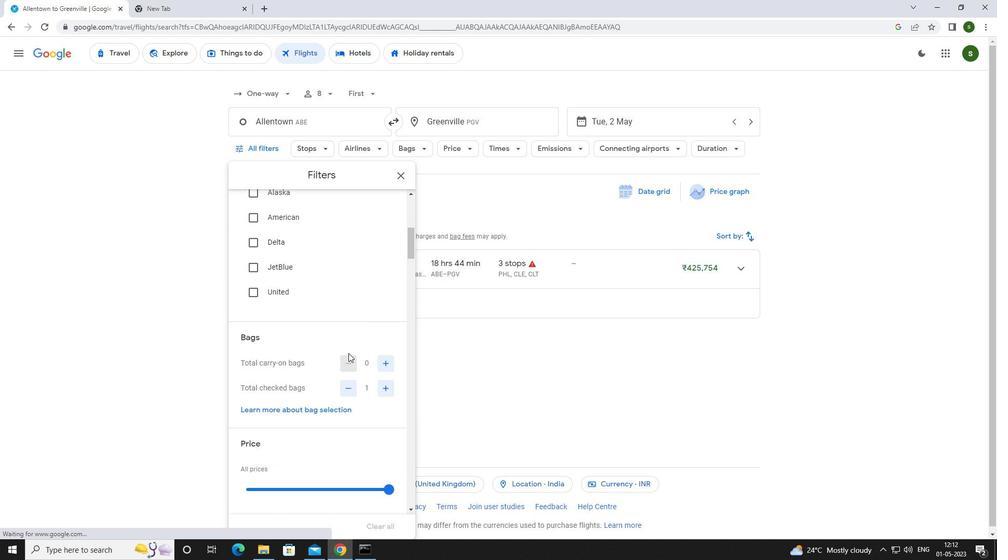 
Action: Mouse scrolled (348, 353) with delta (0, 0)
Screenshot: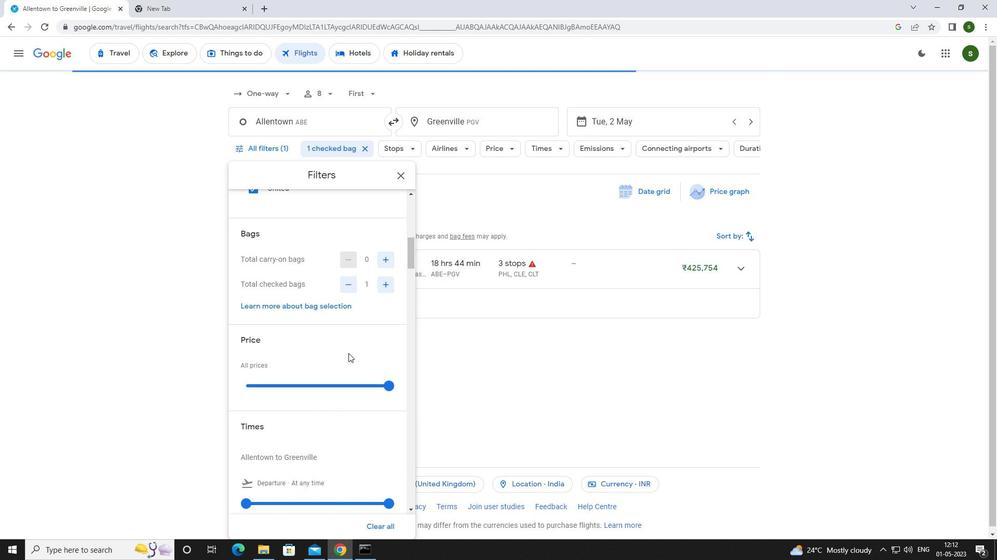 
Action: Mouse scrolled (348, 353) with delta (0, 0)
Screenshot: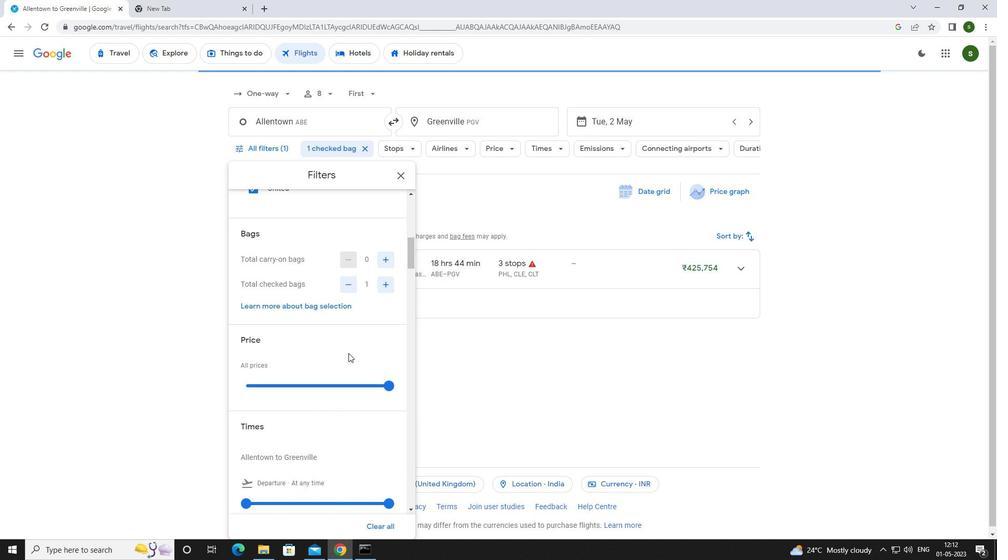 
Action: Mouse moved to (385, 283)
Screenshot: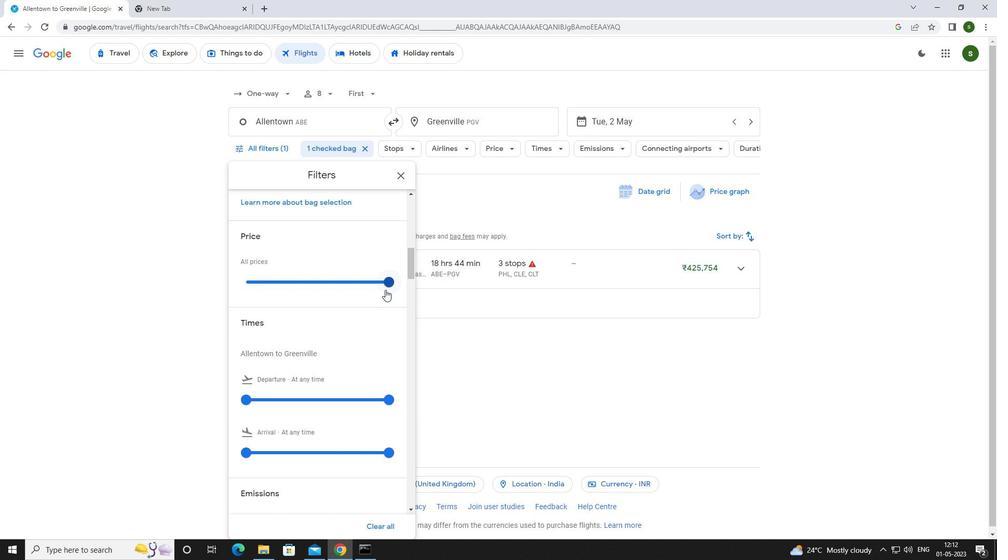 
Action: Mouse pressed left at (385, 283)
Screenshot: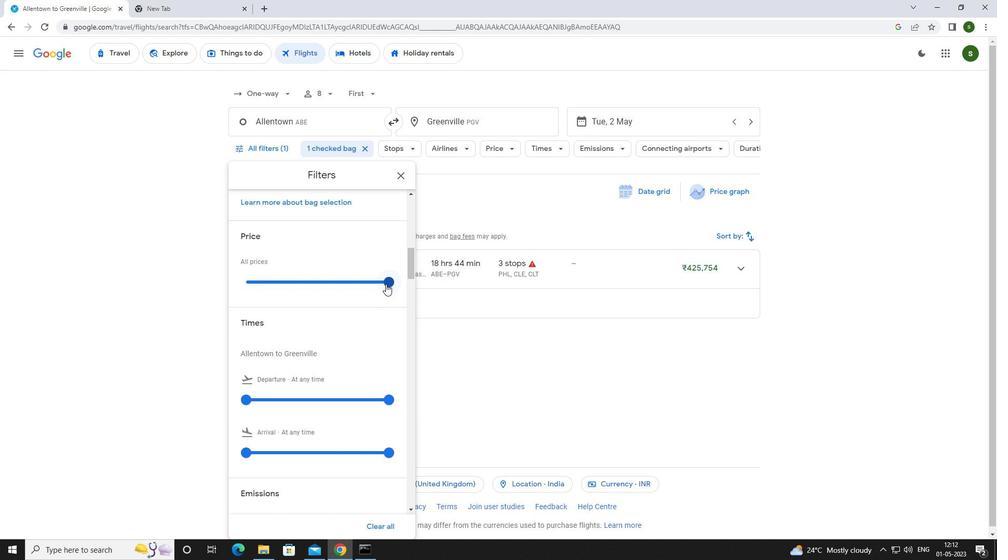 
Action: Mouse moved to (246, 398)
Screenshot: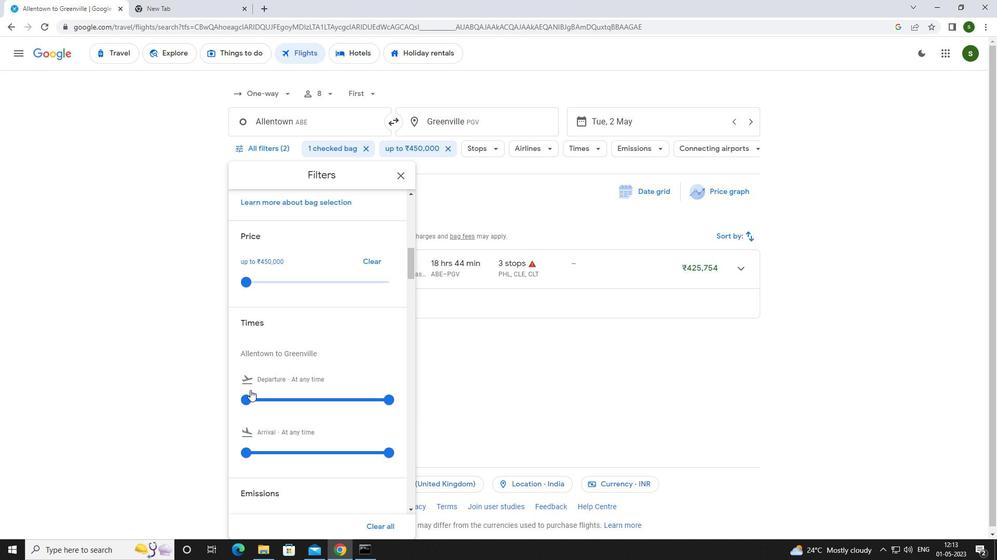 
Action: Mouse pressed left at (246, 398)
Screenshot: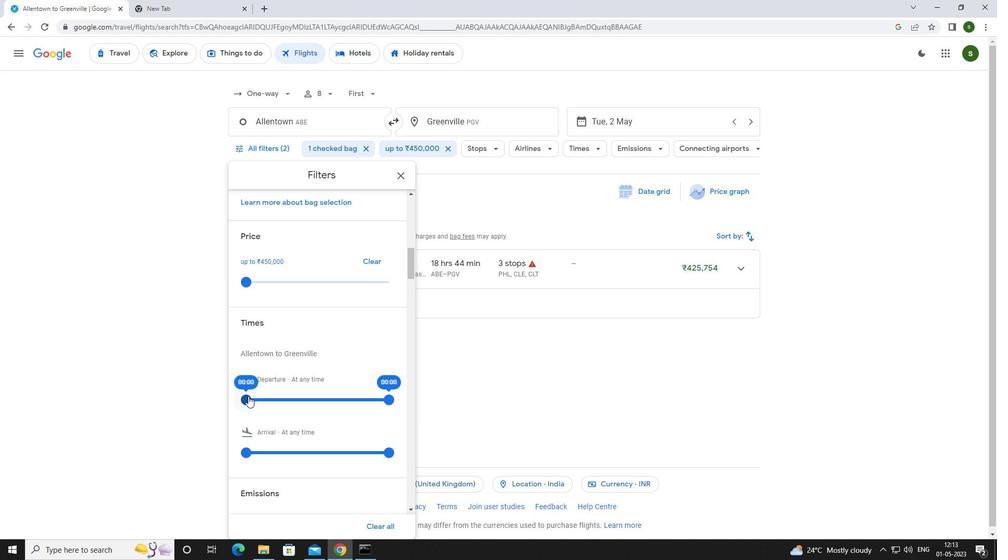 
Action: Mouse moved to (482, 387)
Screenshot: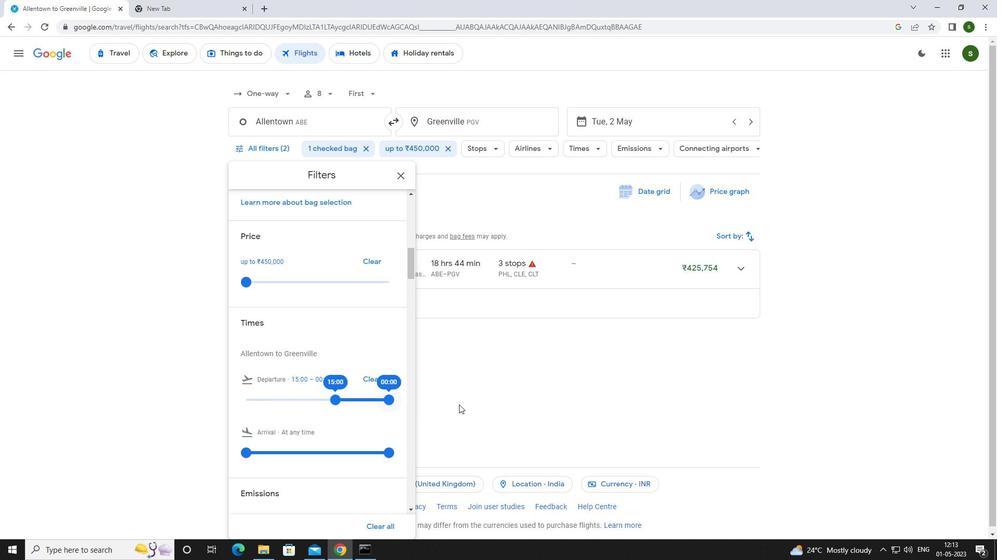 
Action: Mouse pressed left at (482, 387)
Screenshot: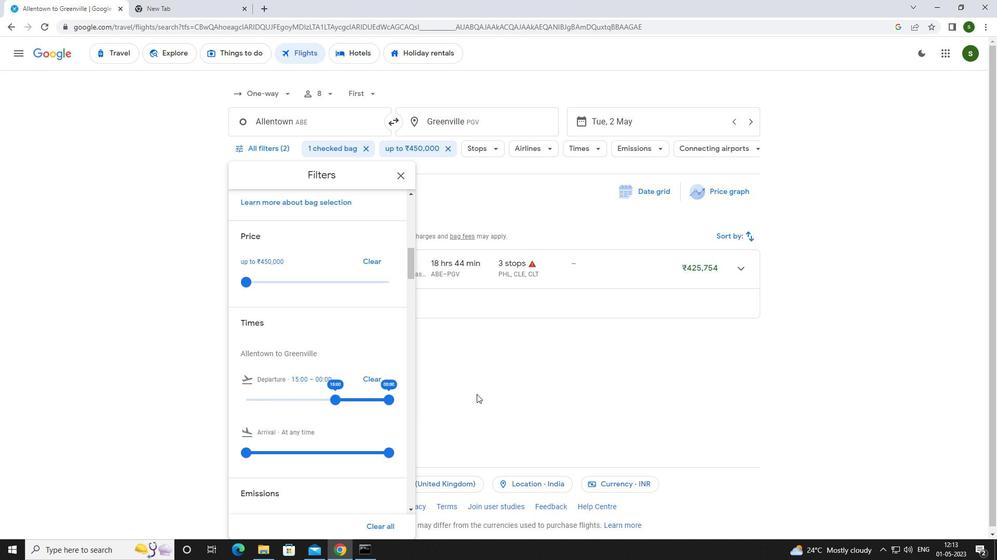 
